 Task: Check the percentage active listings of bar in the last 1 year.
Action: Mouse moved to (1062, 261)
Screenshot: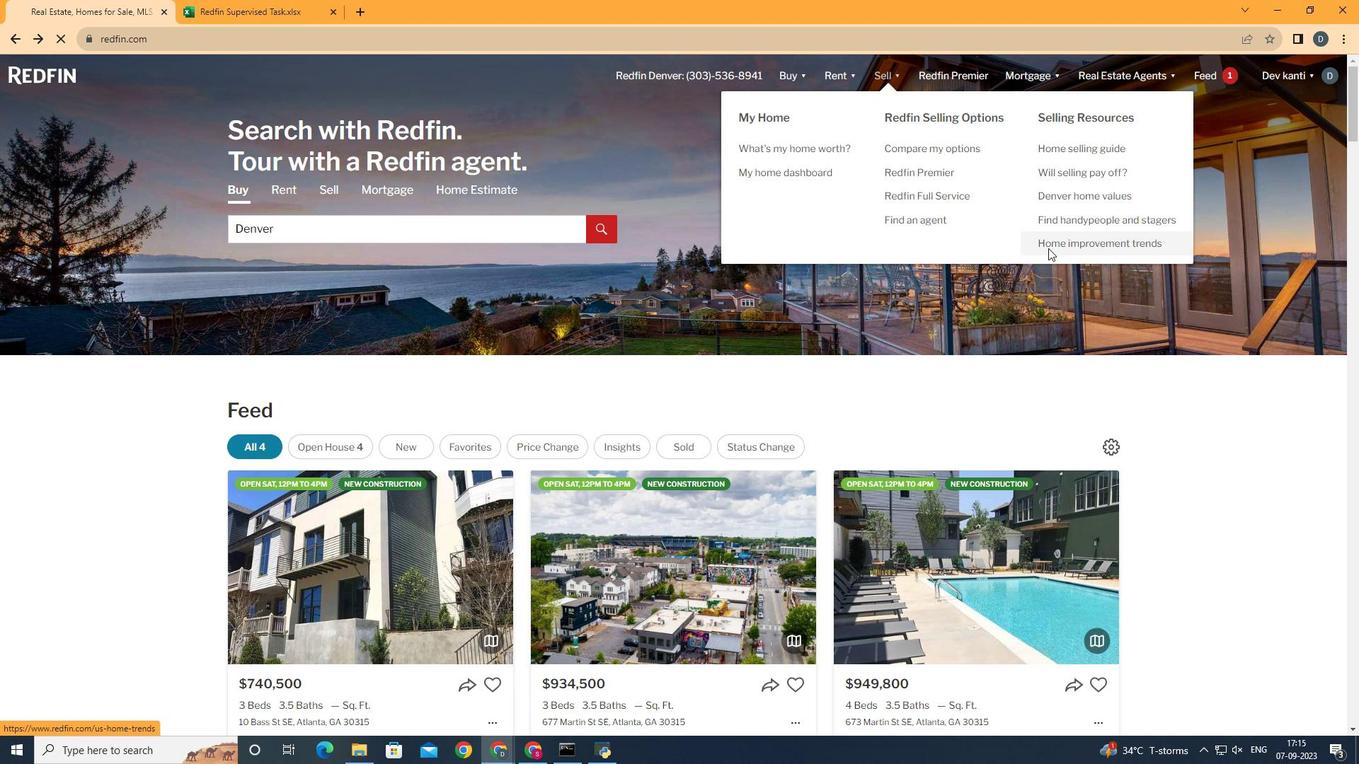 
Action: Mouse pressed left at (1062, 261)
Screenshot: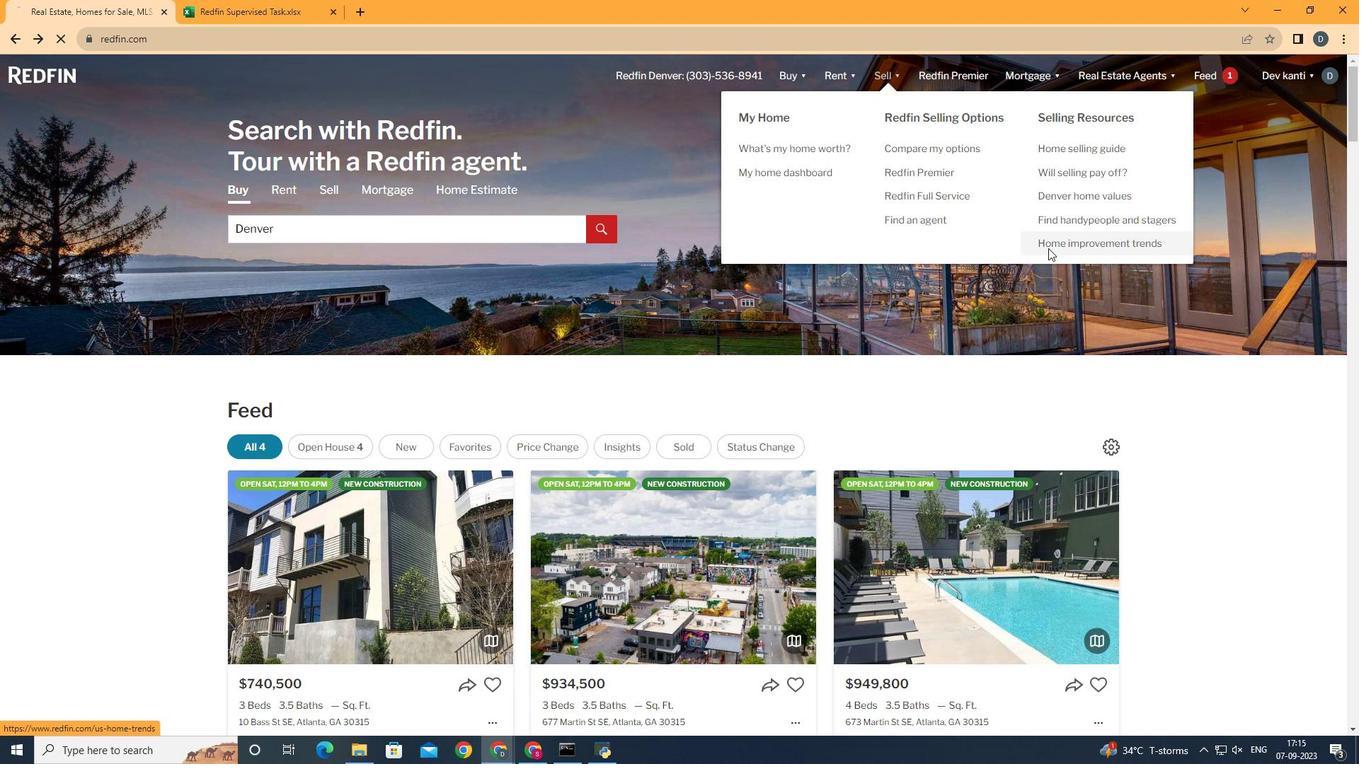 
Action: Mouse moved to (365, 276)
Screenshot: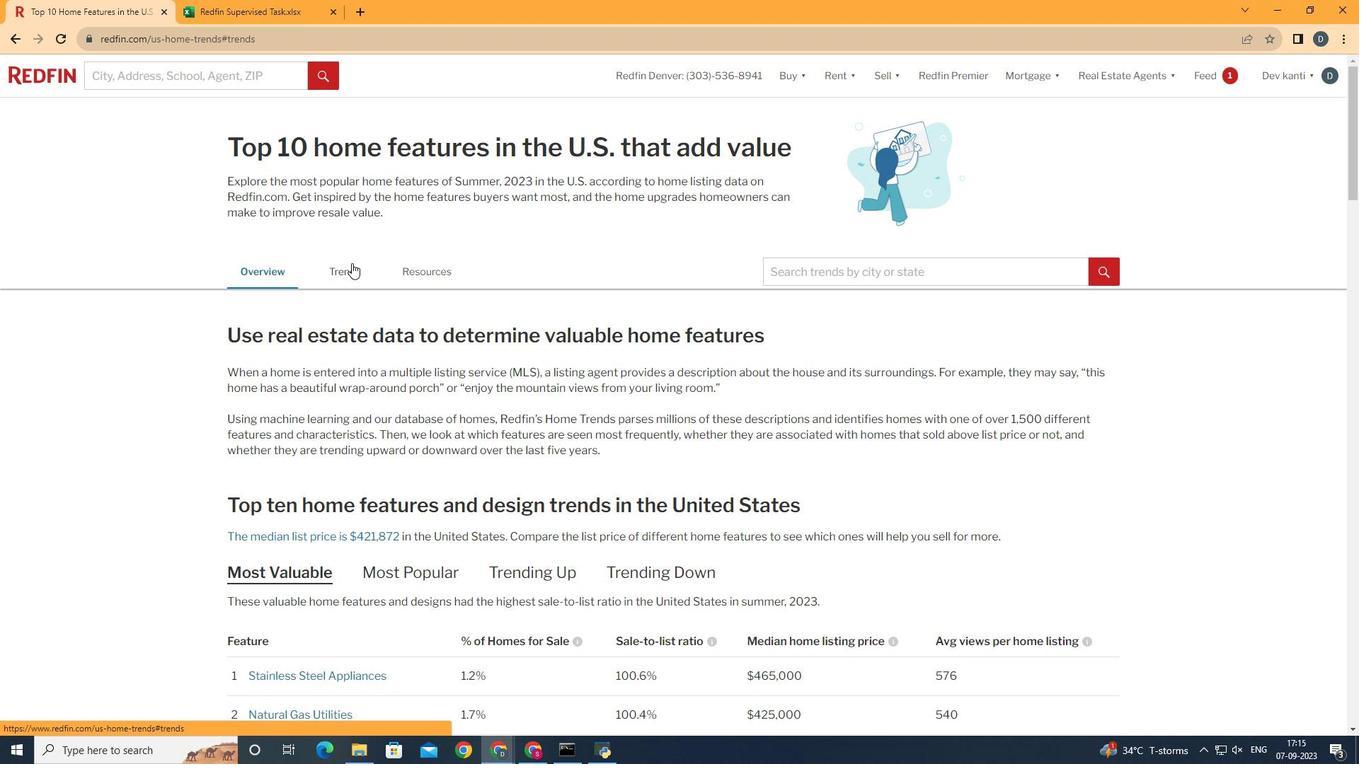 
Action: Mouse pressed left at (365, 276)
Screenshot: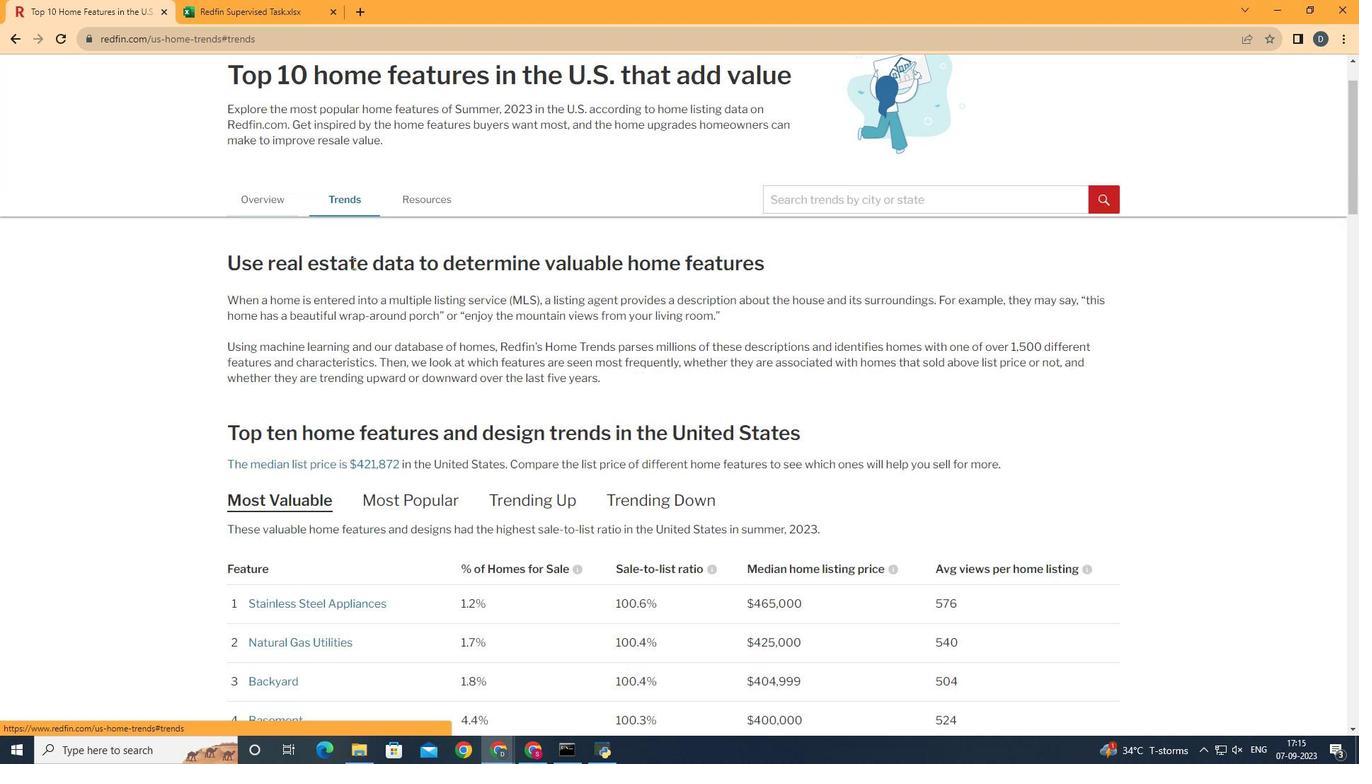 
Action: Mouse moved to (549, 235)
Screenshot: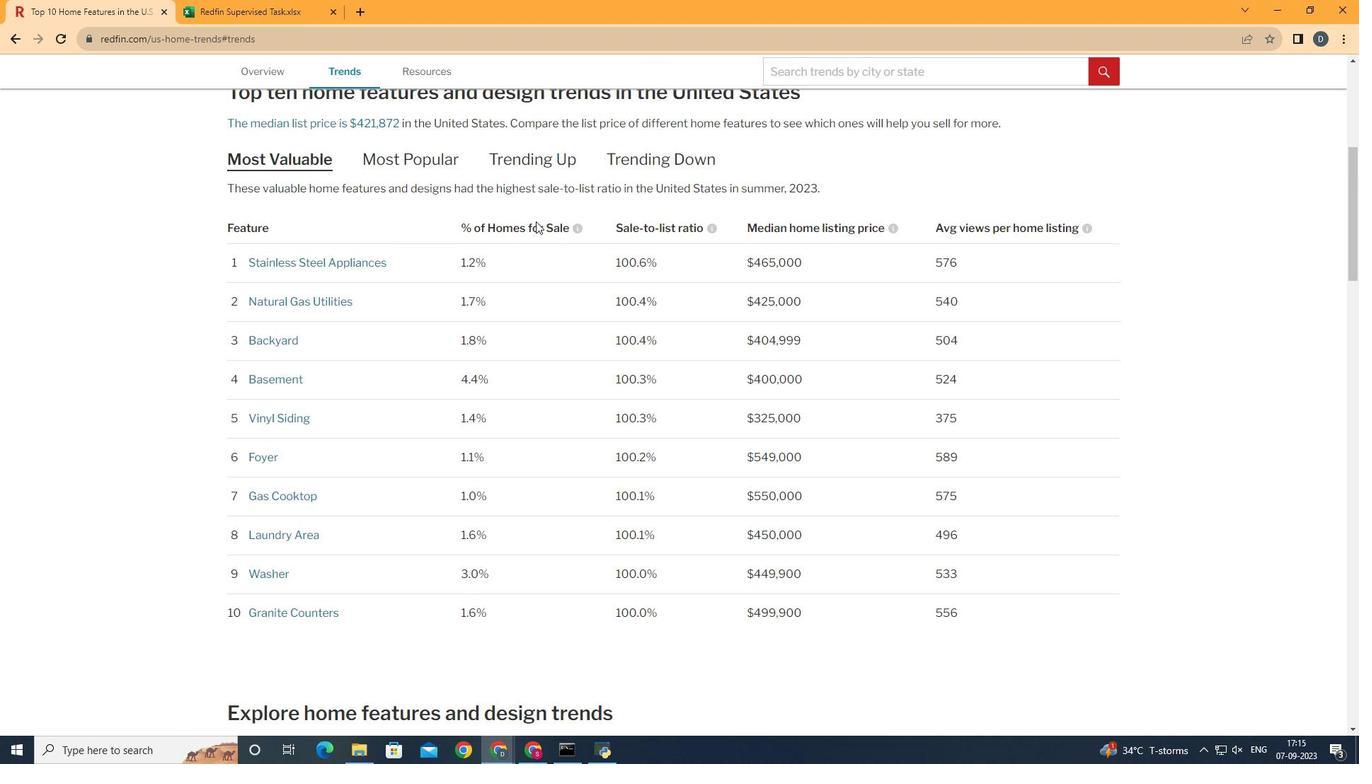 
Action: Mouse scrolled (549, 234) with delta (0, 0)
Screenshot: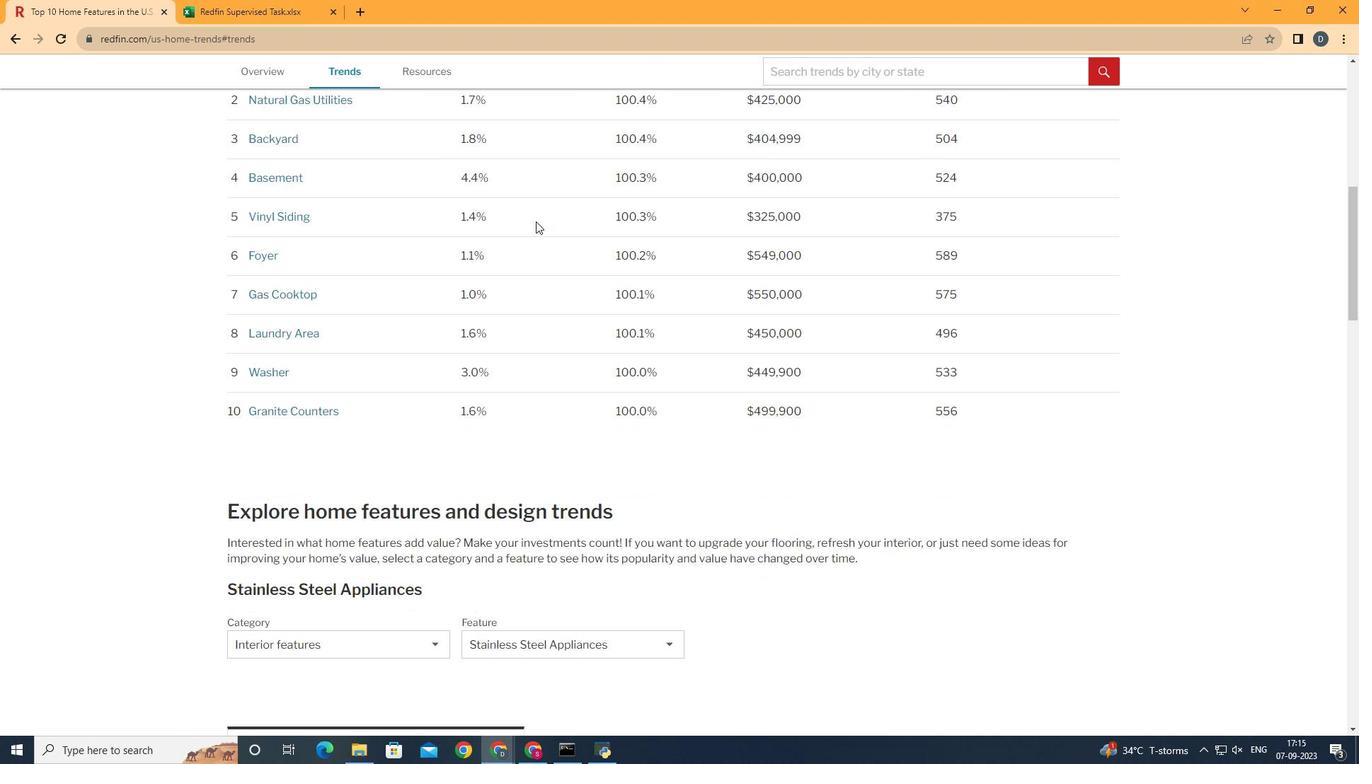 
Action: Mouse scrolled (549, 234) with delta (0, 0)
Screenshot: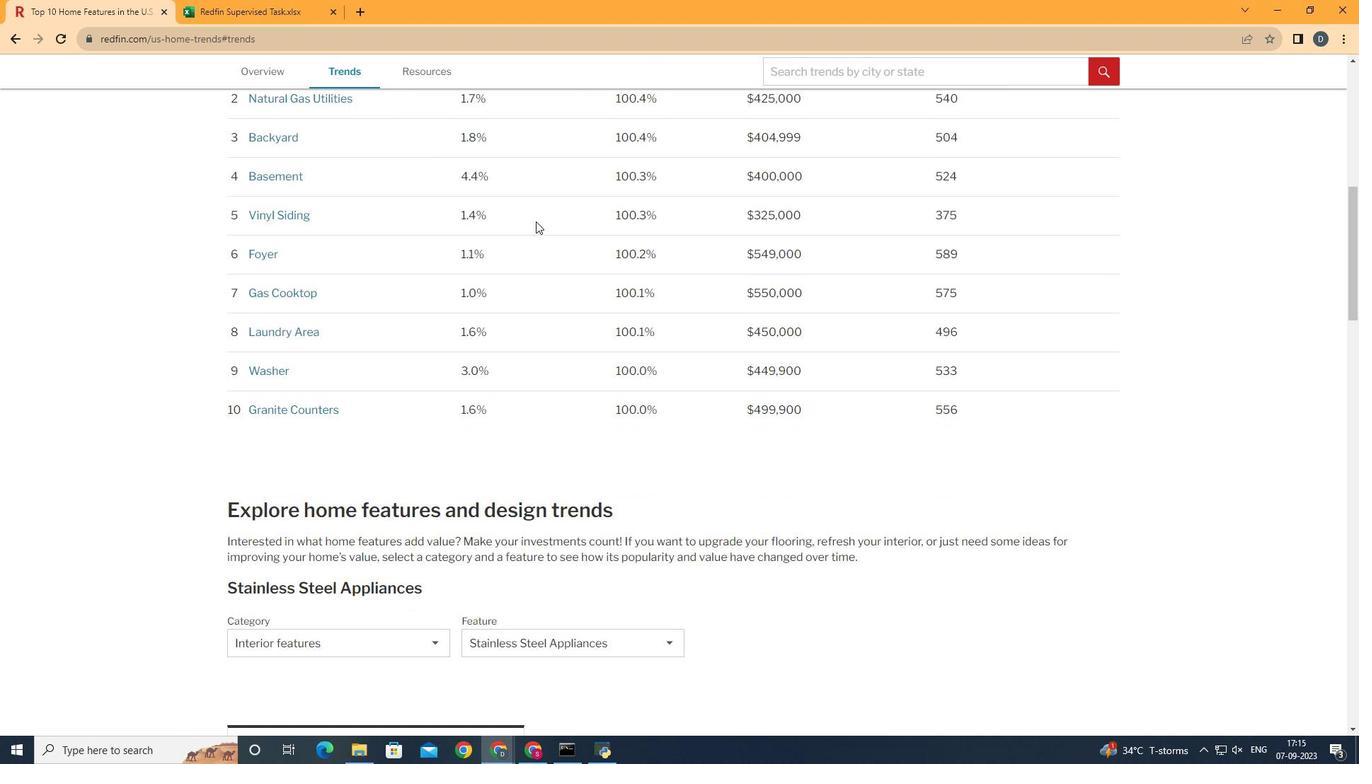 
Action: Mouse scrolled (549, 234) with delta (0, 0)
Screenshot: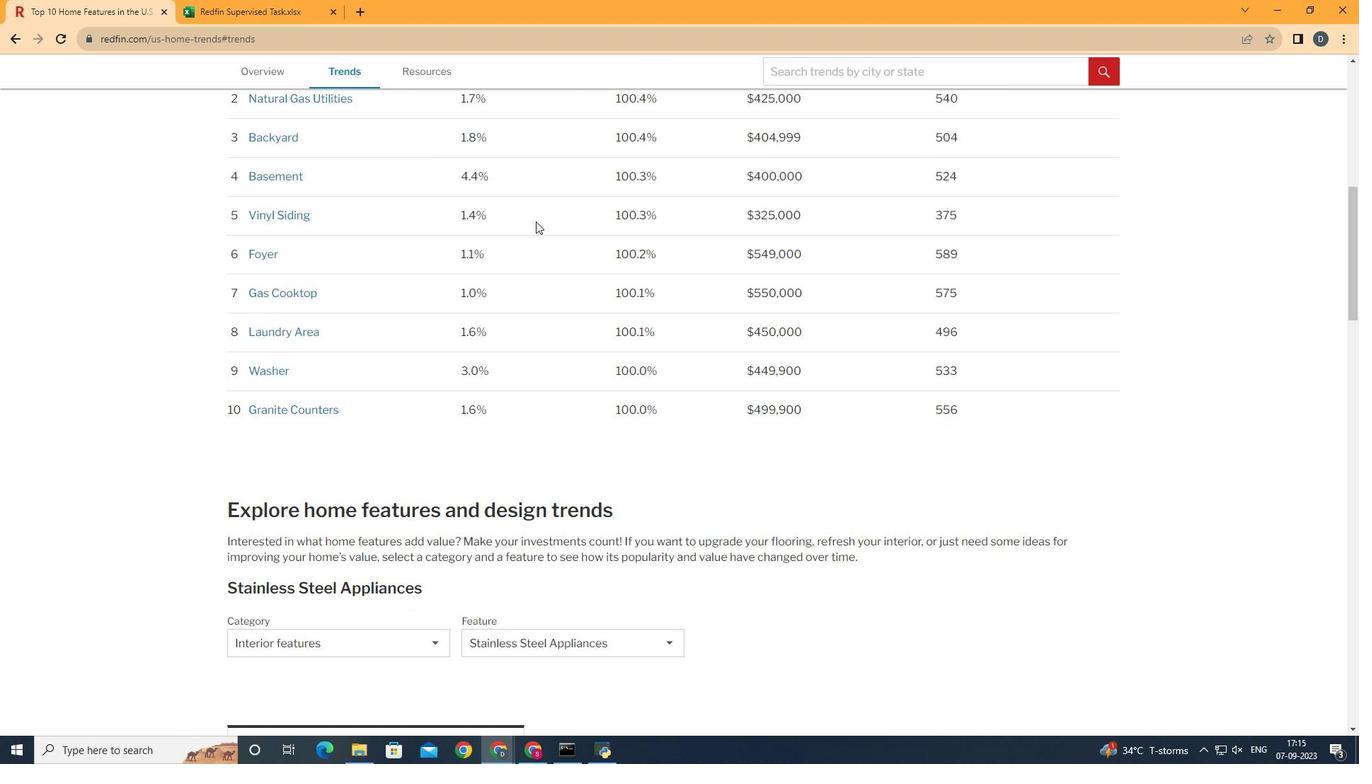 
Action: Mouse scrolled (549, 234) with delta (0, 0)
Screenshot: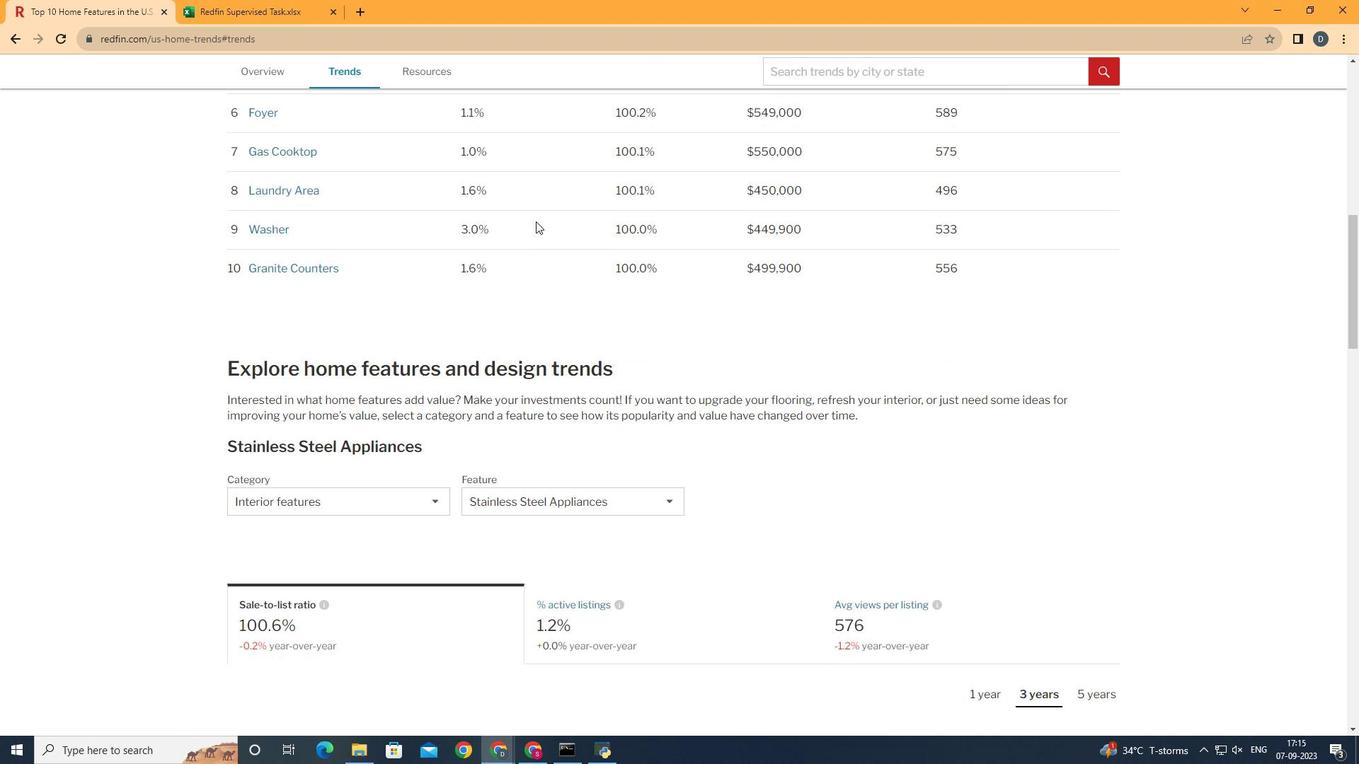 
Action: Mouse scrolled (549, 234) with delta (0, 0)
Screenshot: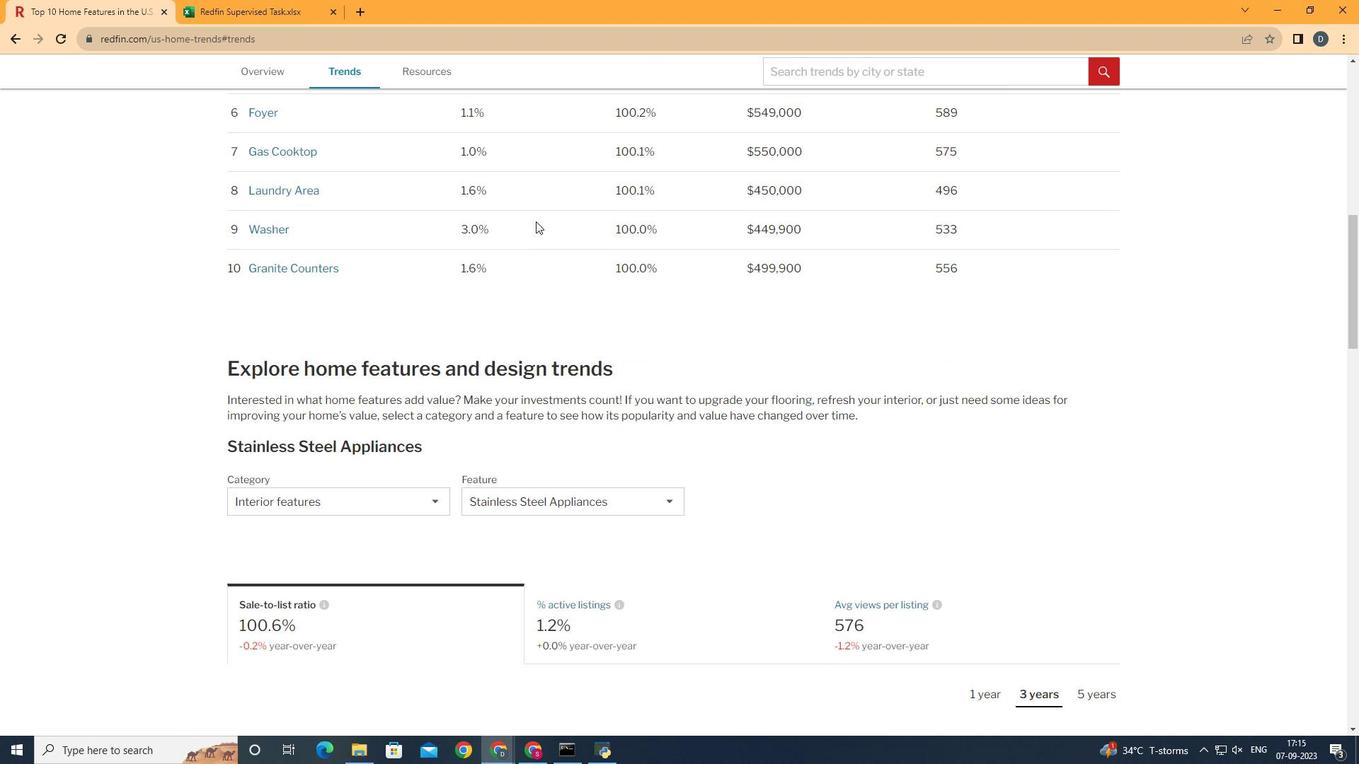 
Action: Mouse scrolled (549, 234) with delta (0, 0)
Screenshot: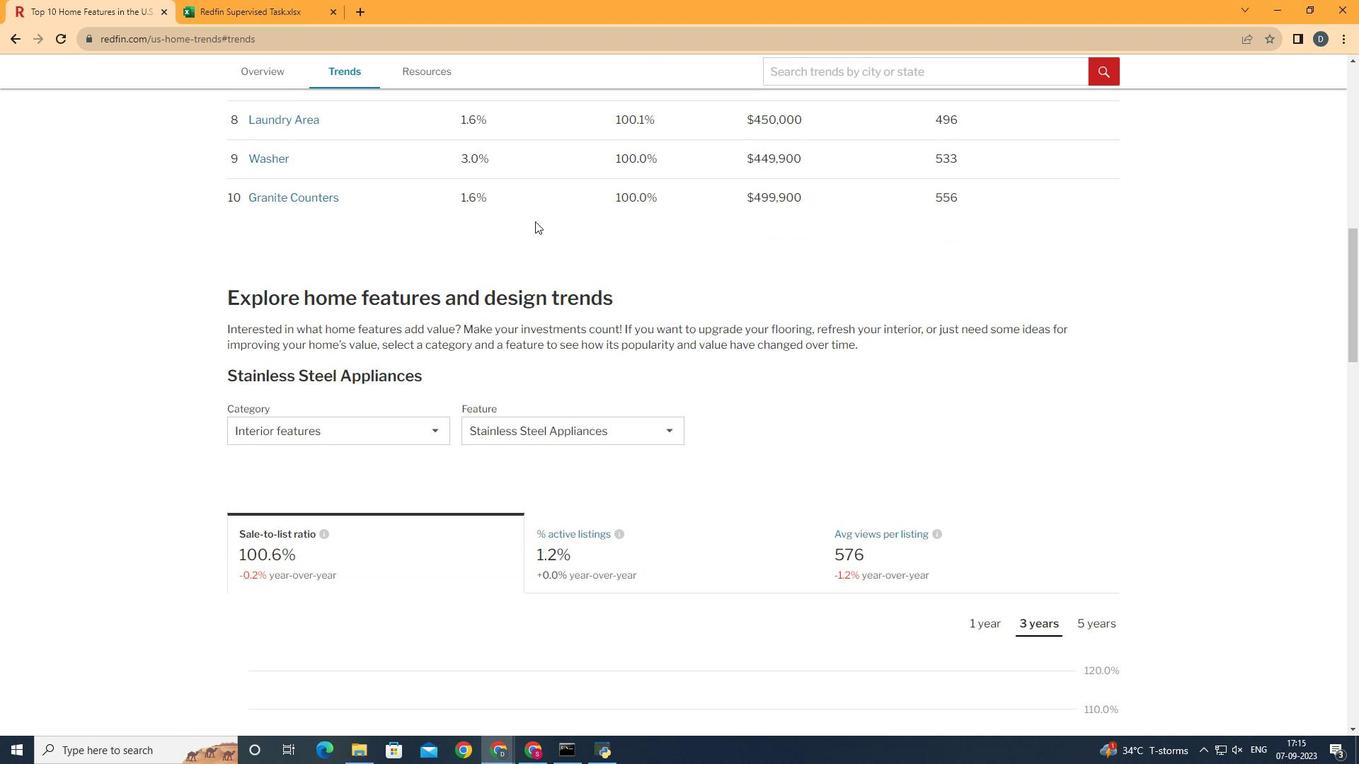 
Action: Mouse moved to (548, 235)
Screenshot: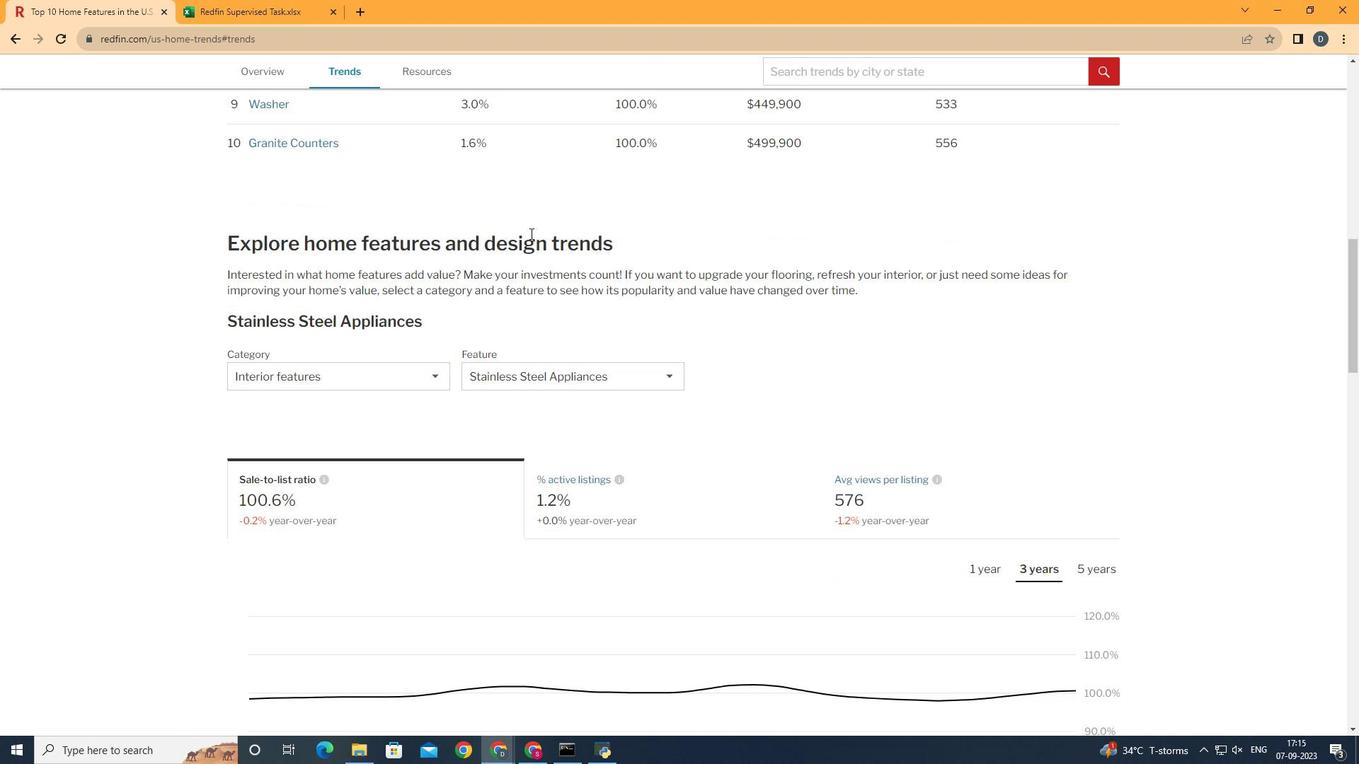 
Action: Mouse scrolled (548, 234) with delta (0, 0)
Screenshot: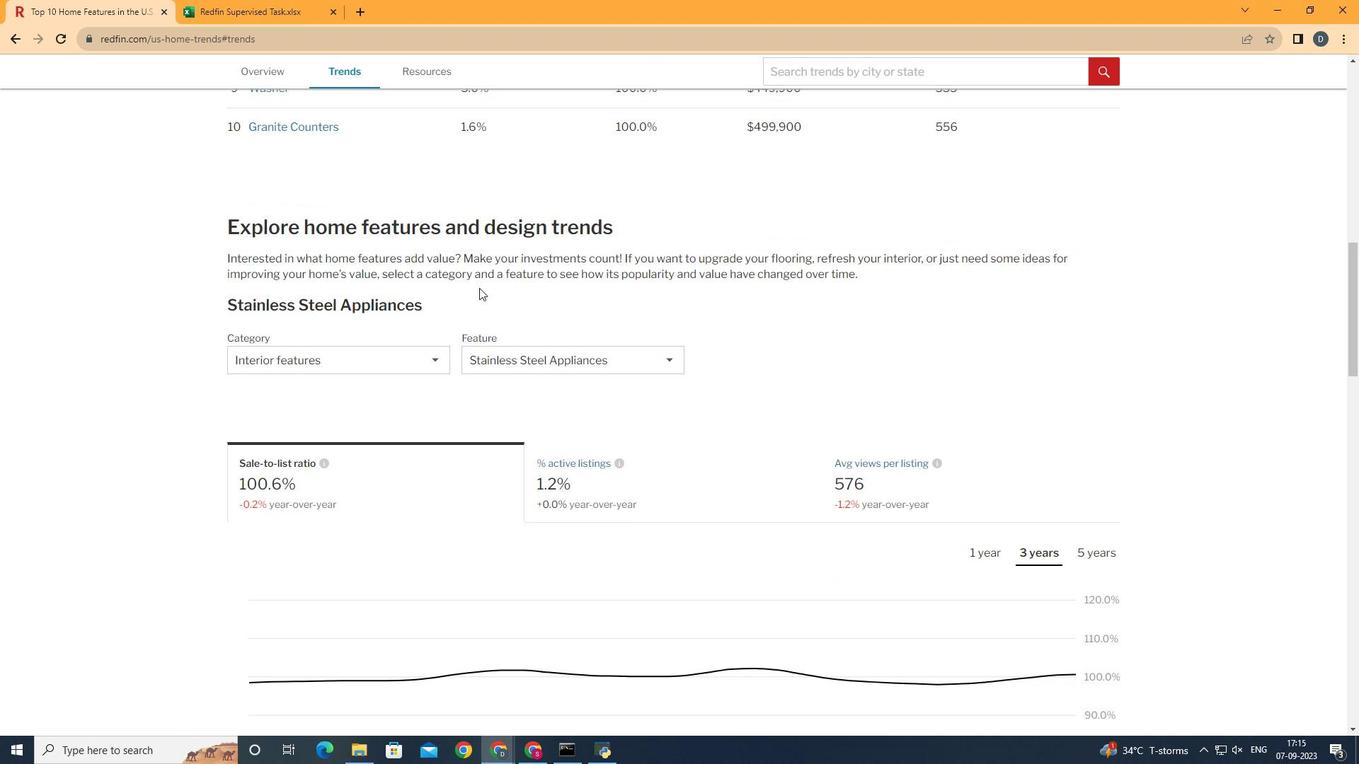 
Action: Mouse moved to (416, 370)
Screenshot: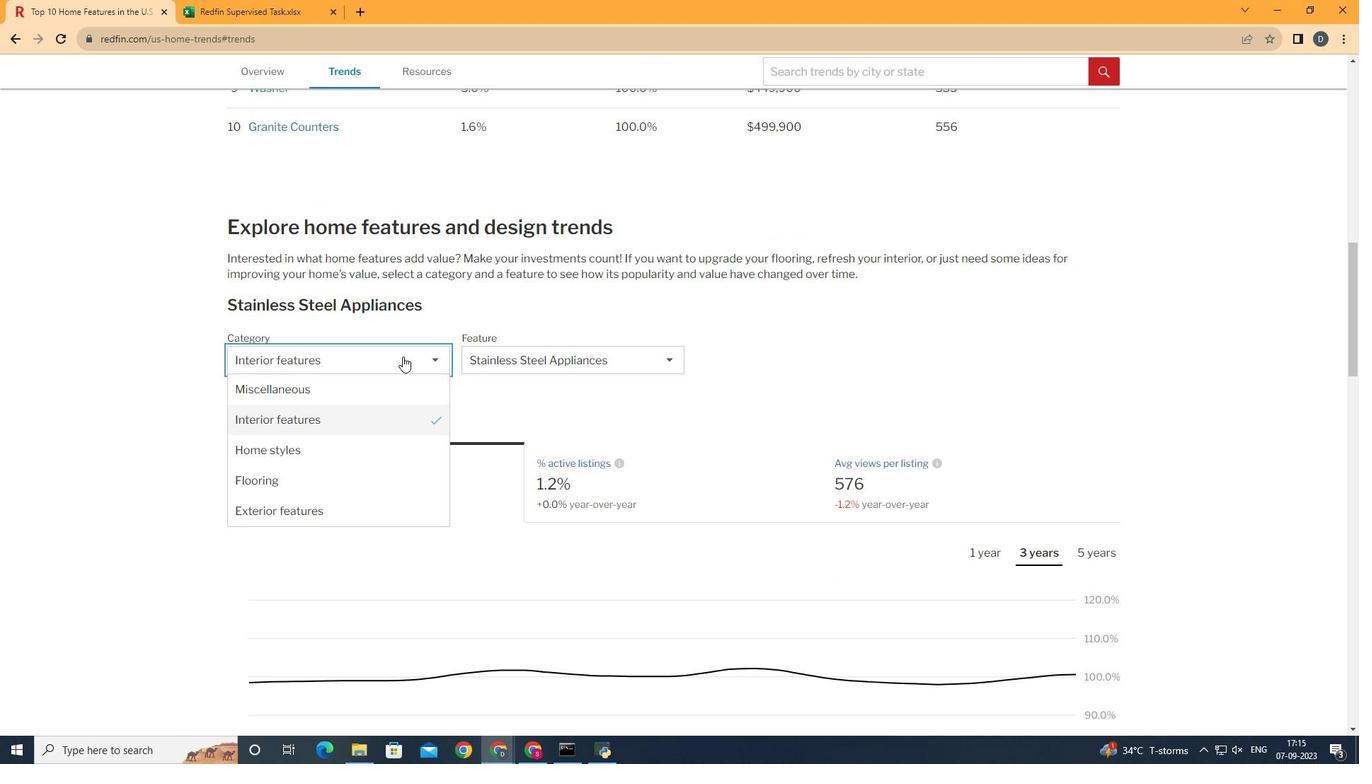 
Action: Mouse pressed left at (416, 370)
Screenshot: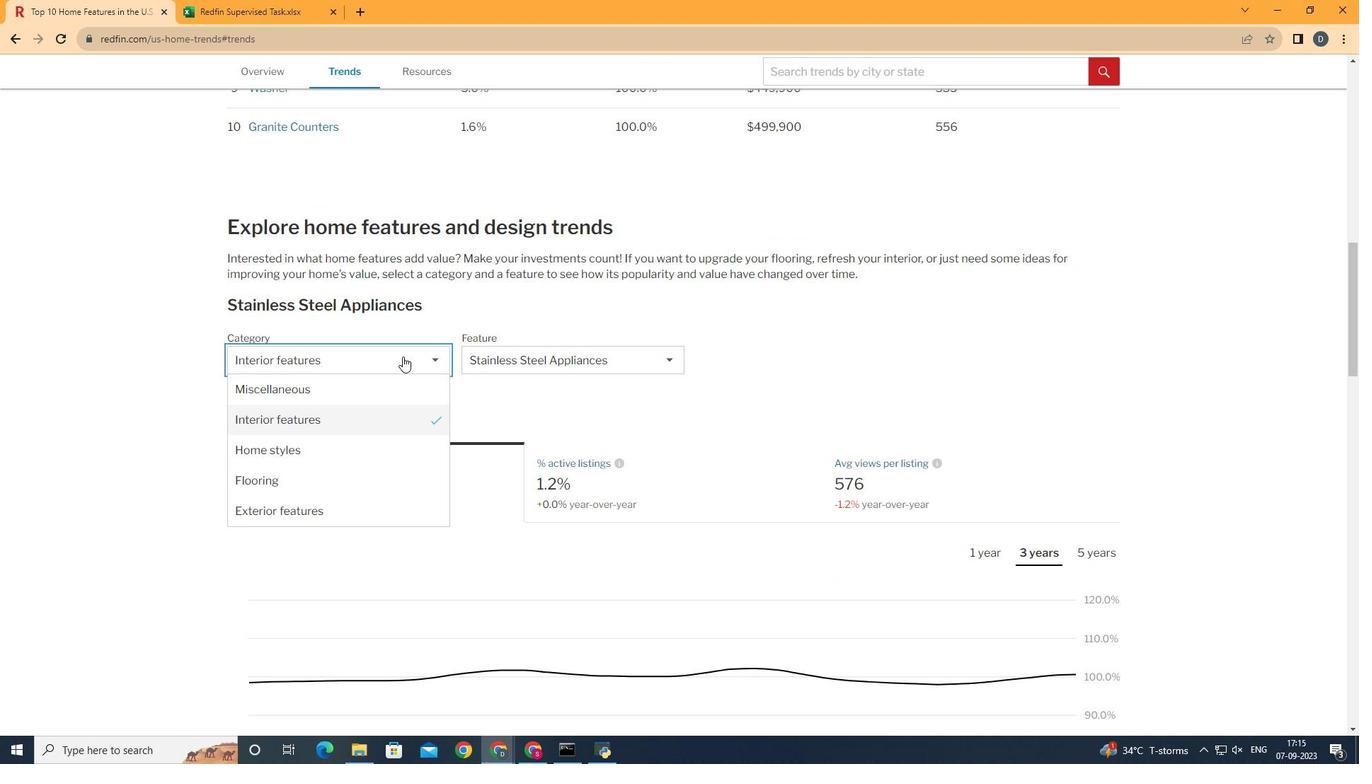 
Action: Mouse moved to (398, 438)
Screenshot: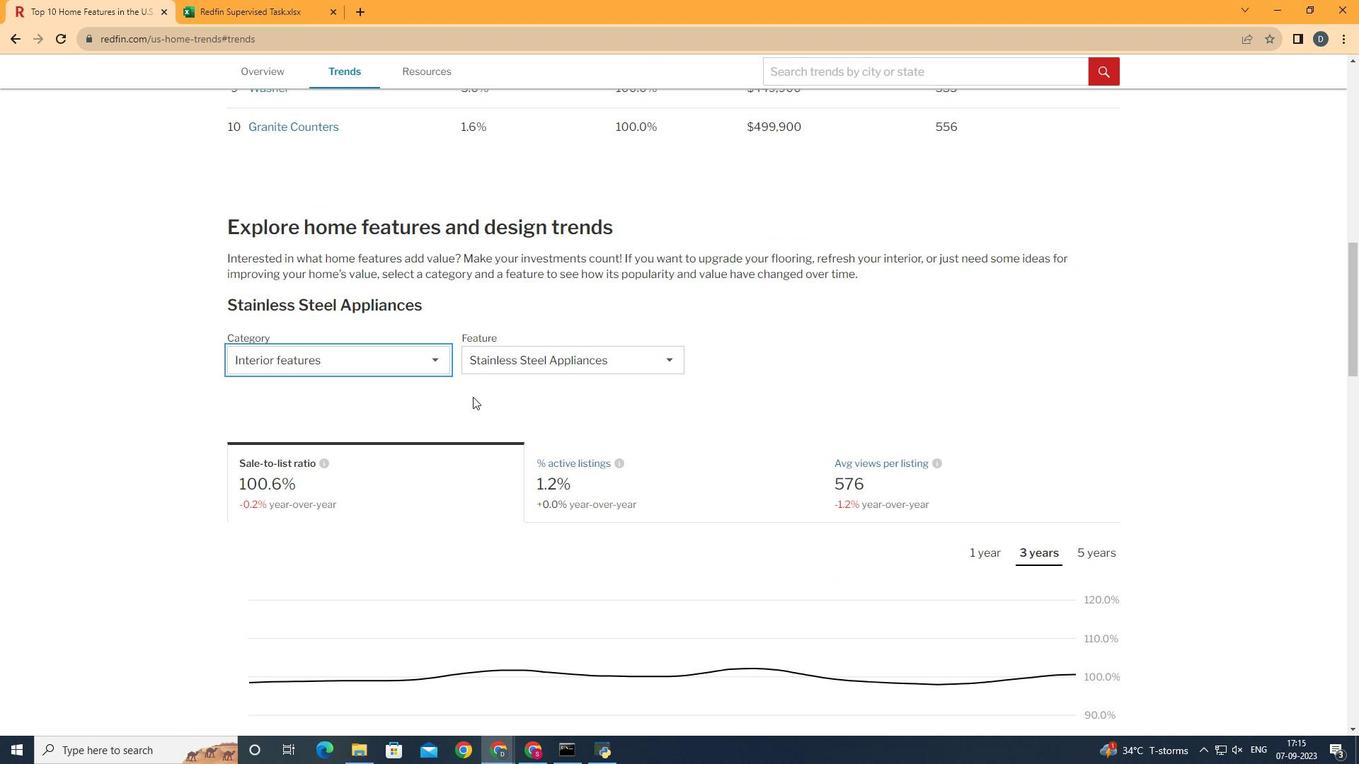 
Action: Mouse pressed left at (398, 438)
Screenshot: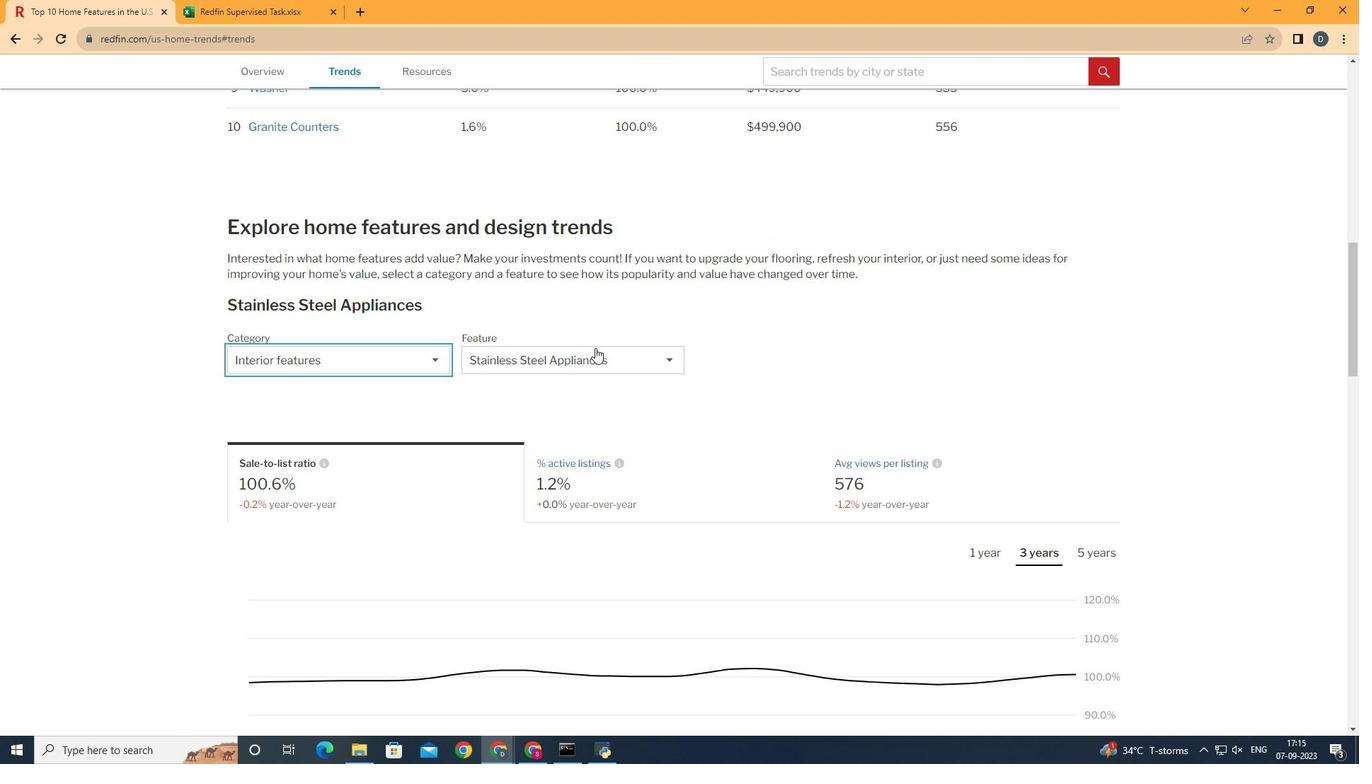 
Action: Mouse moved to (606, 365)
Screenshot: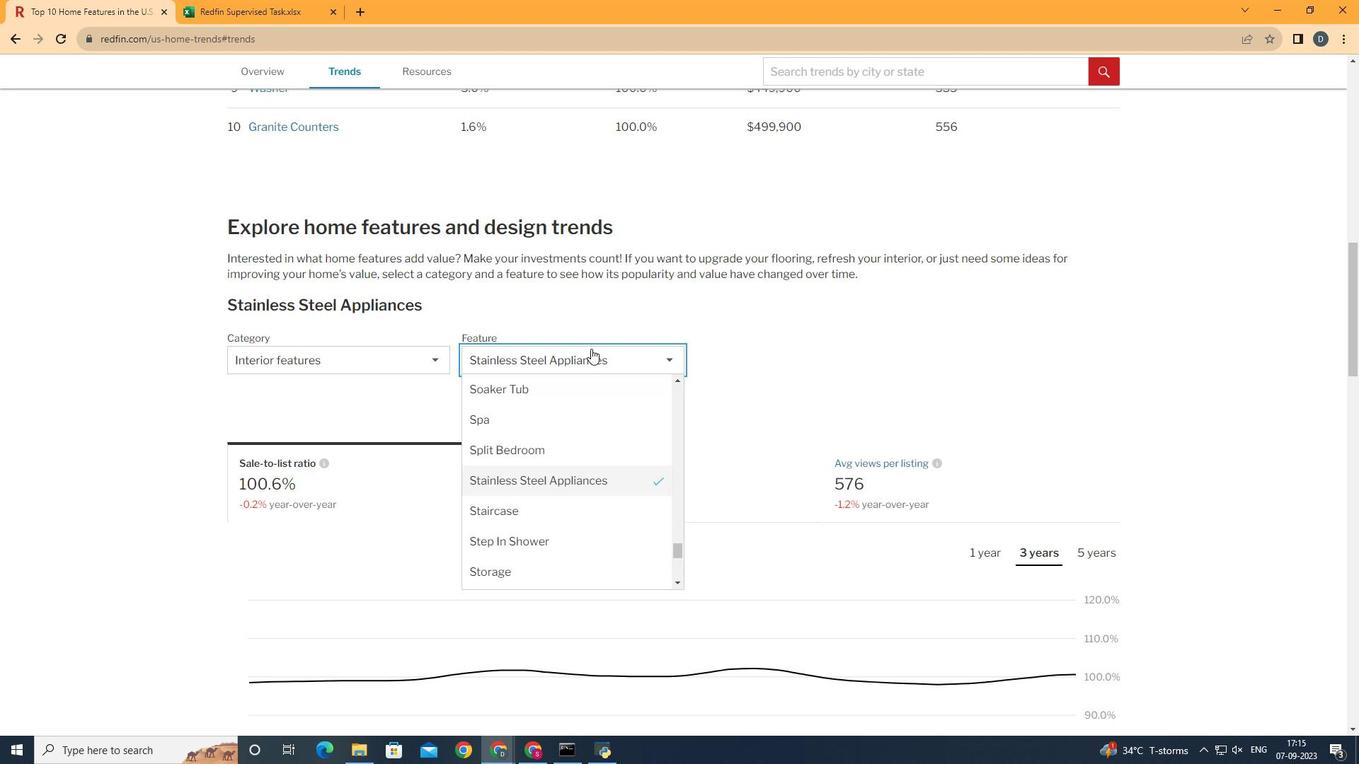 
Action: Mouse pressed left at (606, 365)
Screenshot: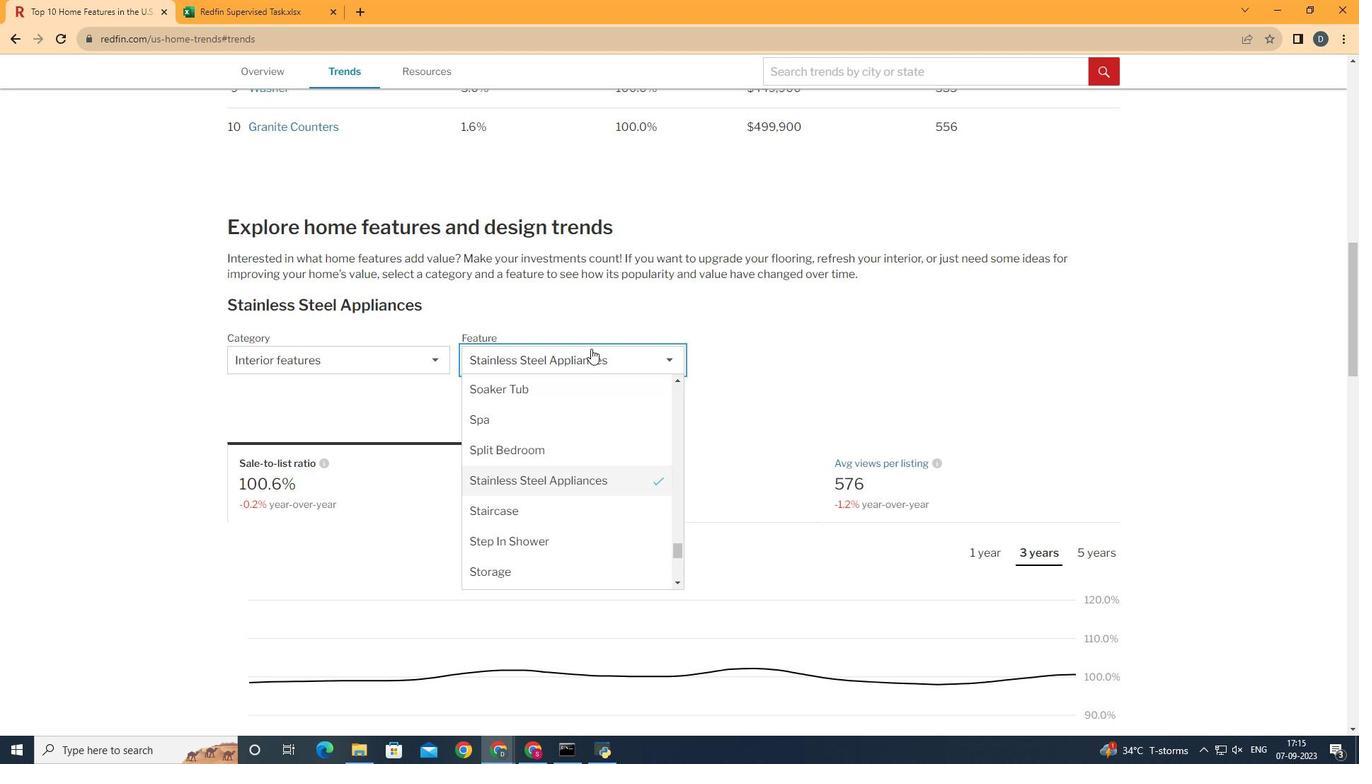 
Action: Mouse moved to (693, 555)
Screenshot: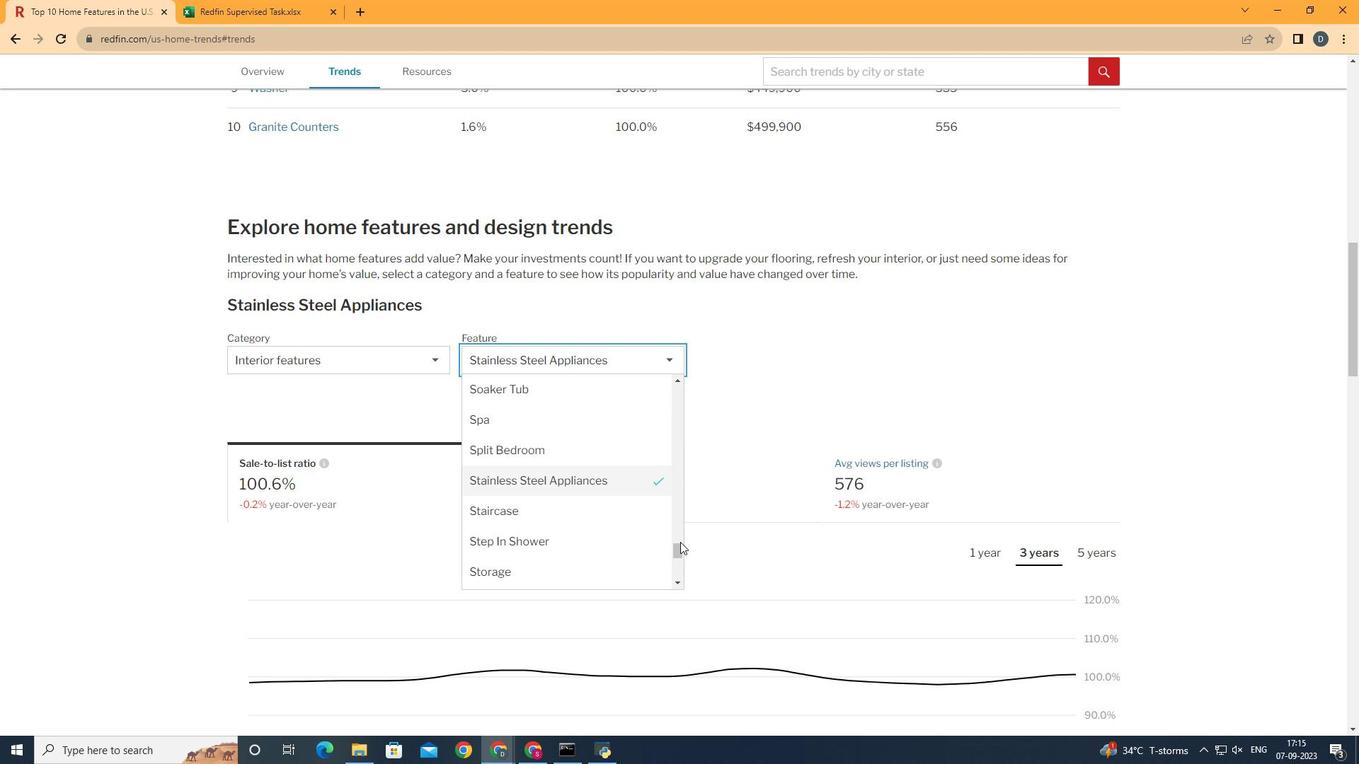 
Action: Mouse pressed left at (693, 555)
Screenshot: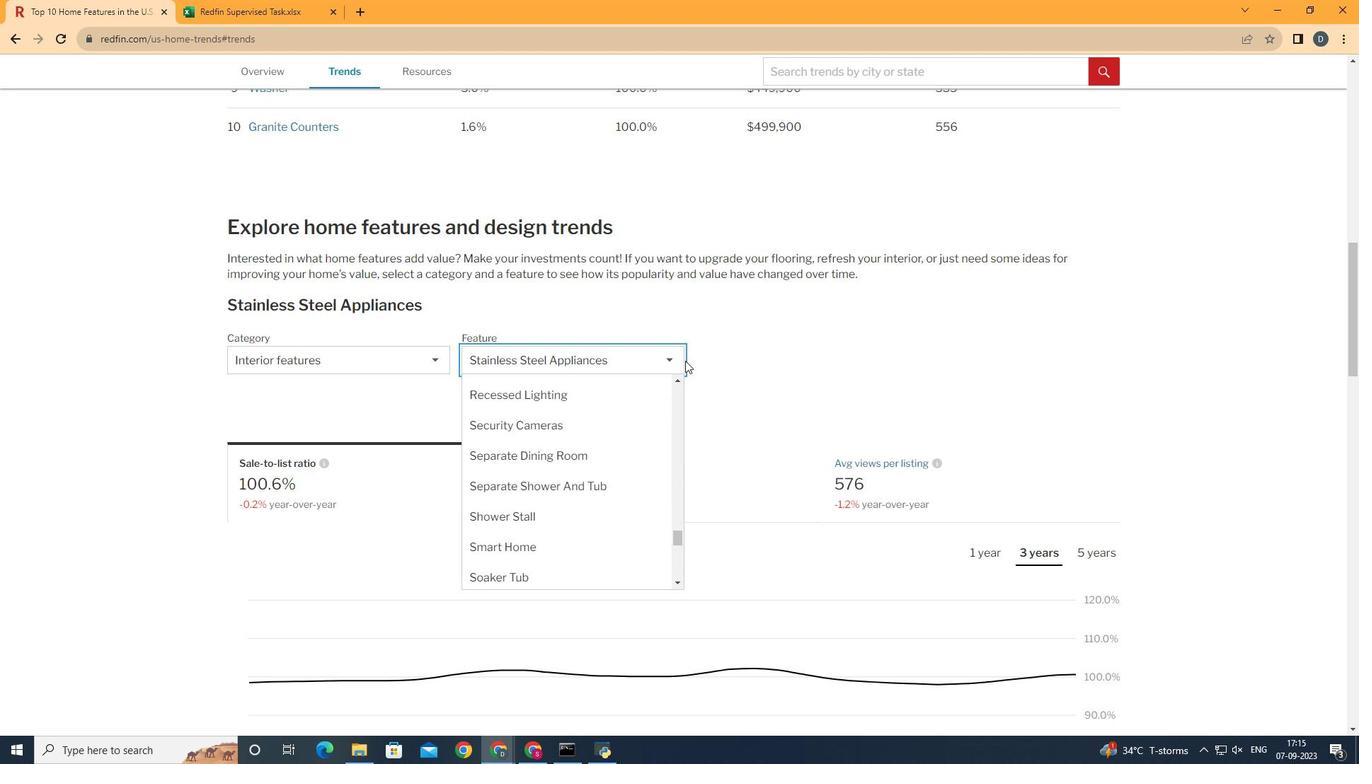 
Action: Mouse moved to (693, 552)
Screenshot: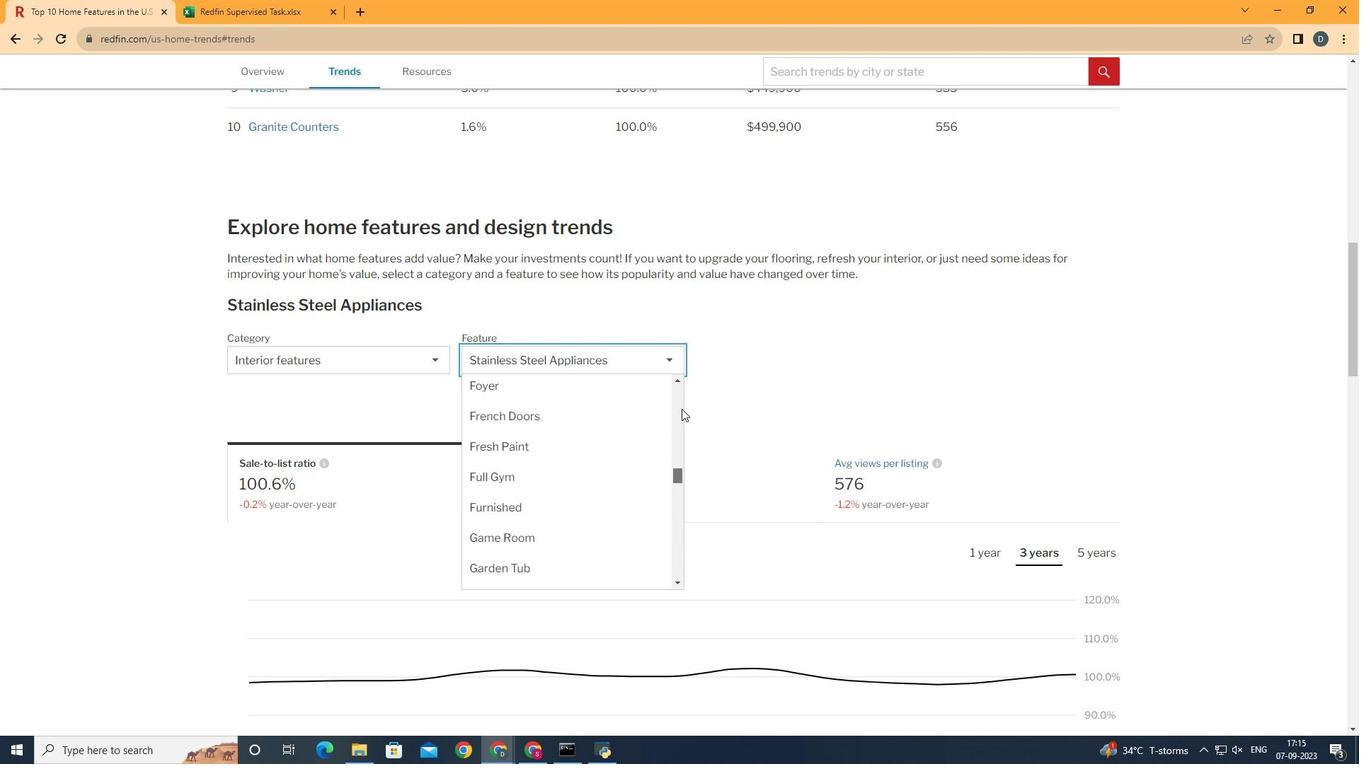 
Action: Mouse pressed left at (693, 552)
Screenshot: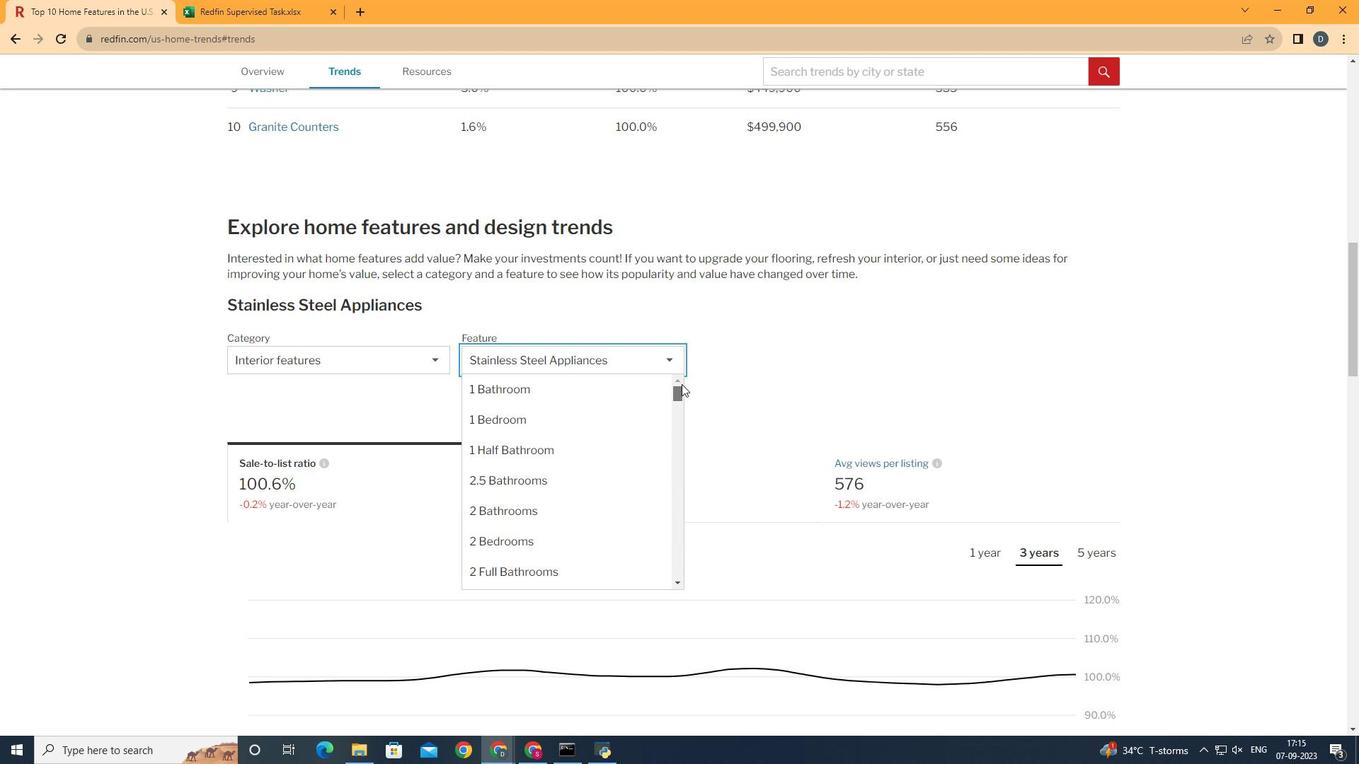 
Action: Mouse moved to (602, 510)
Screenshot: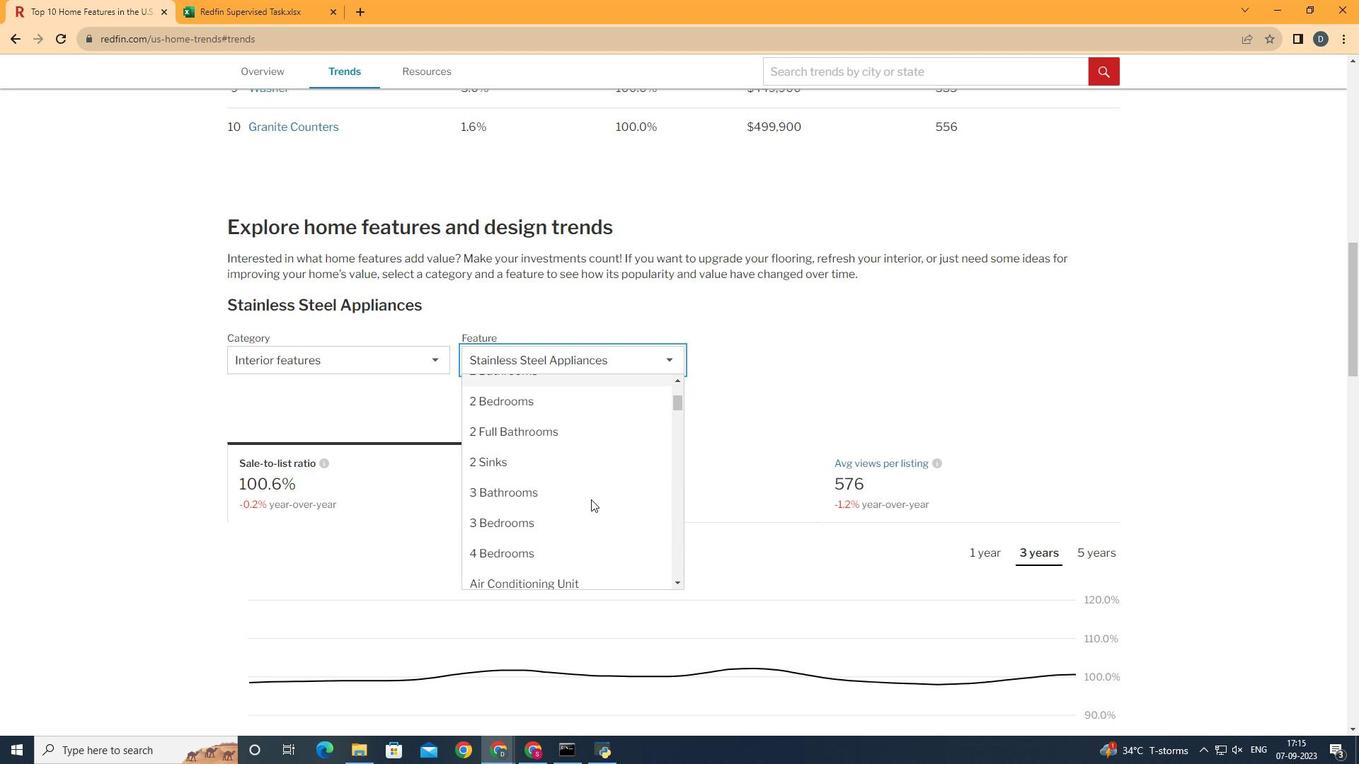 
Action: Mouse scrolled (602, 509) with delta (0, 0)
Screenshot: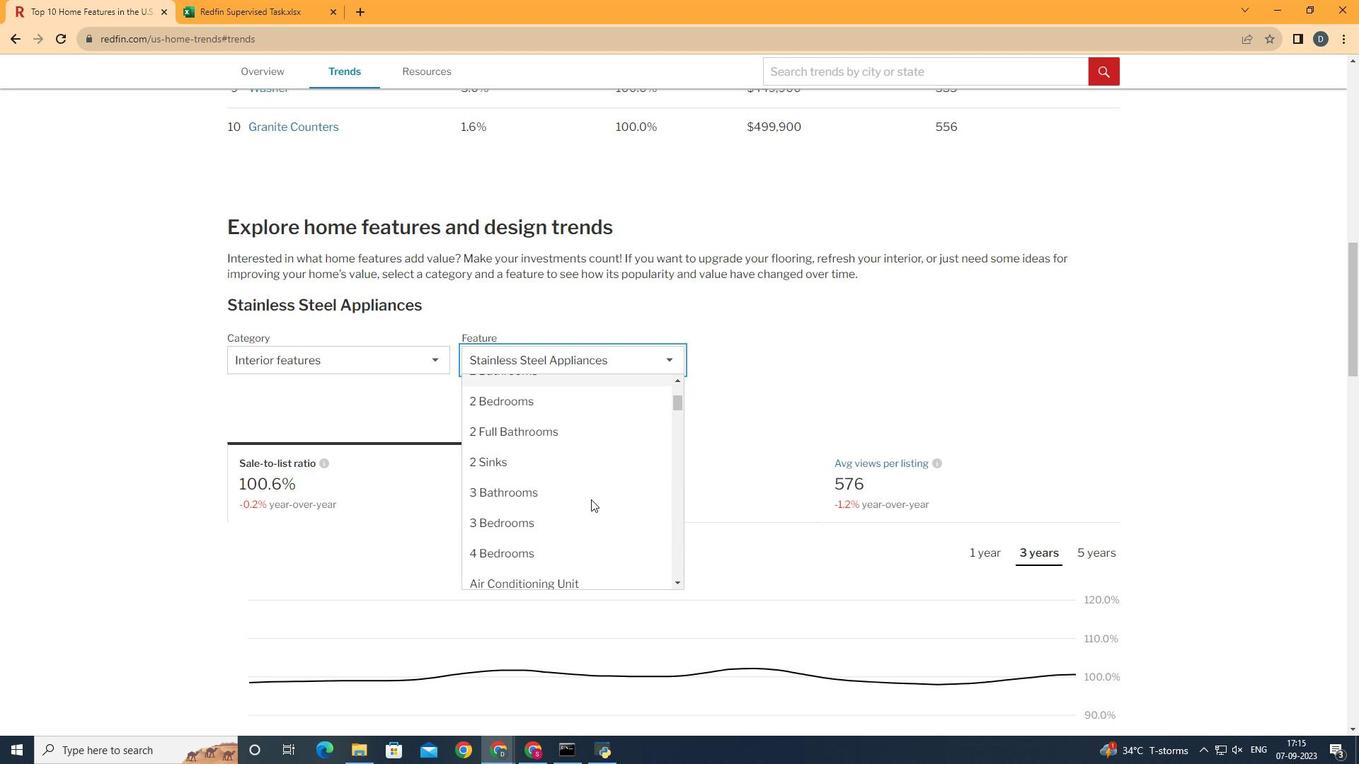 
Action: Mouse moved to (603, 511)
Screenshot: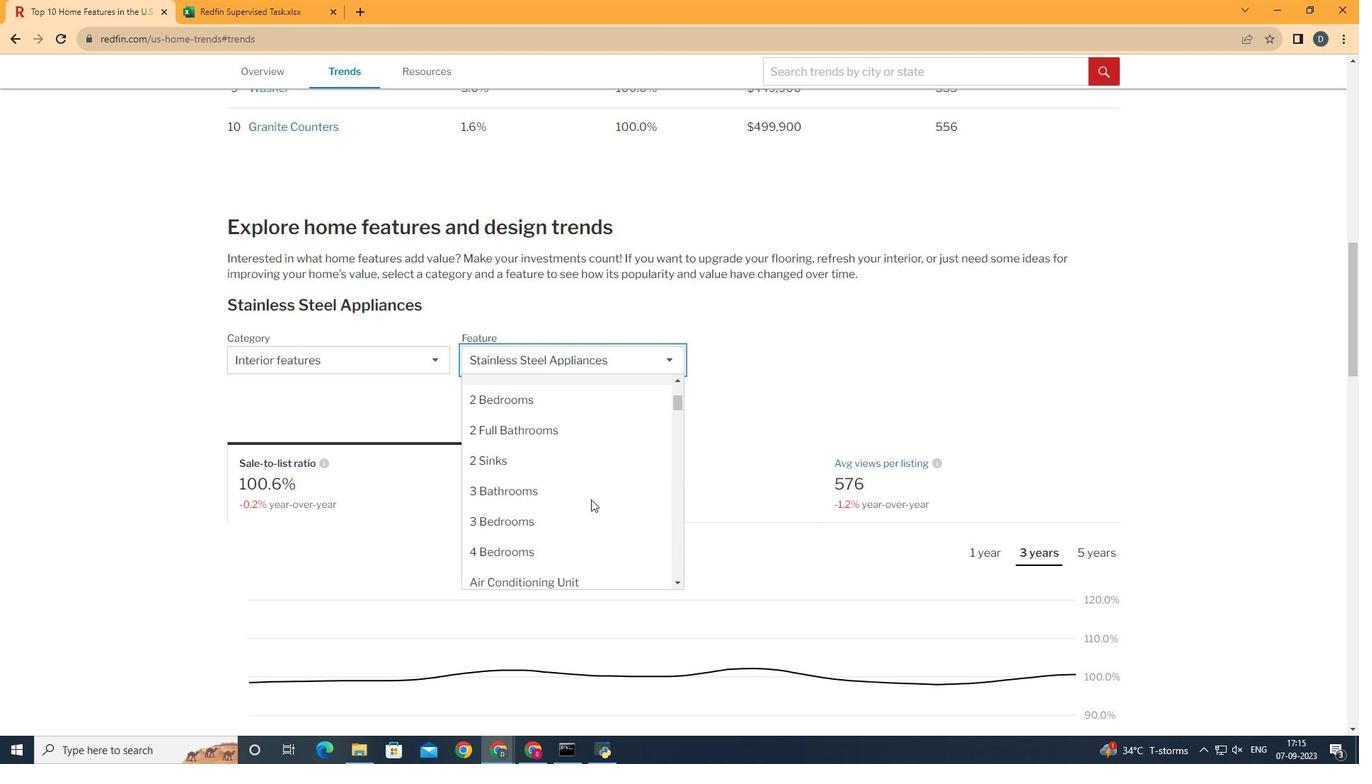 
Action: Mouse scrolled (603, 511) with delta (0, 0)
Screenshot: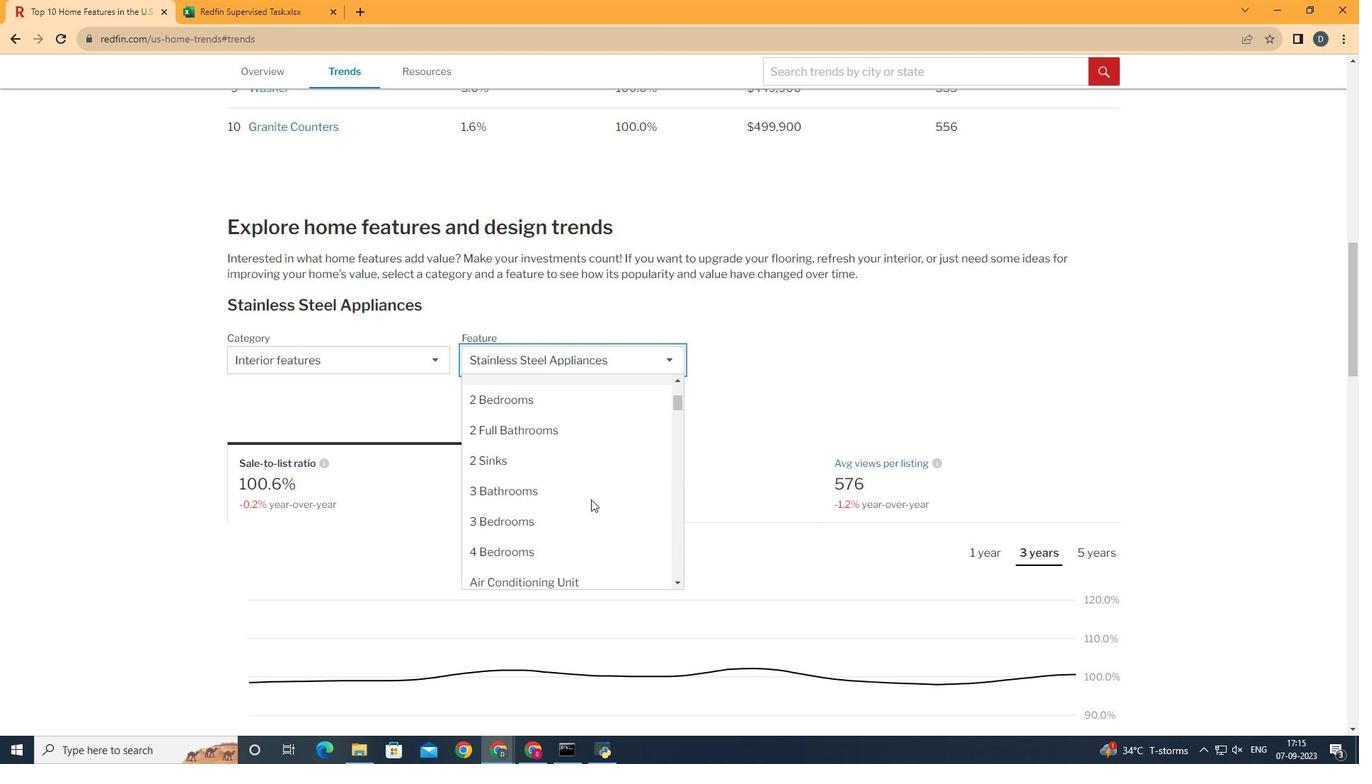 
Action: Mouse moved to (604, 513)
Screenshot: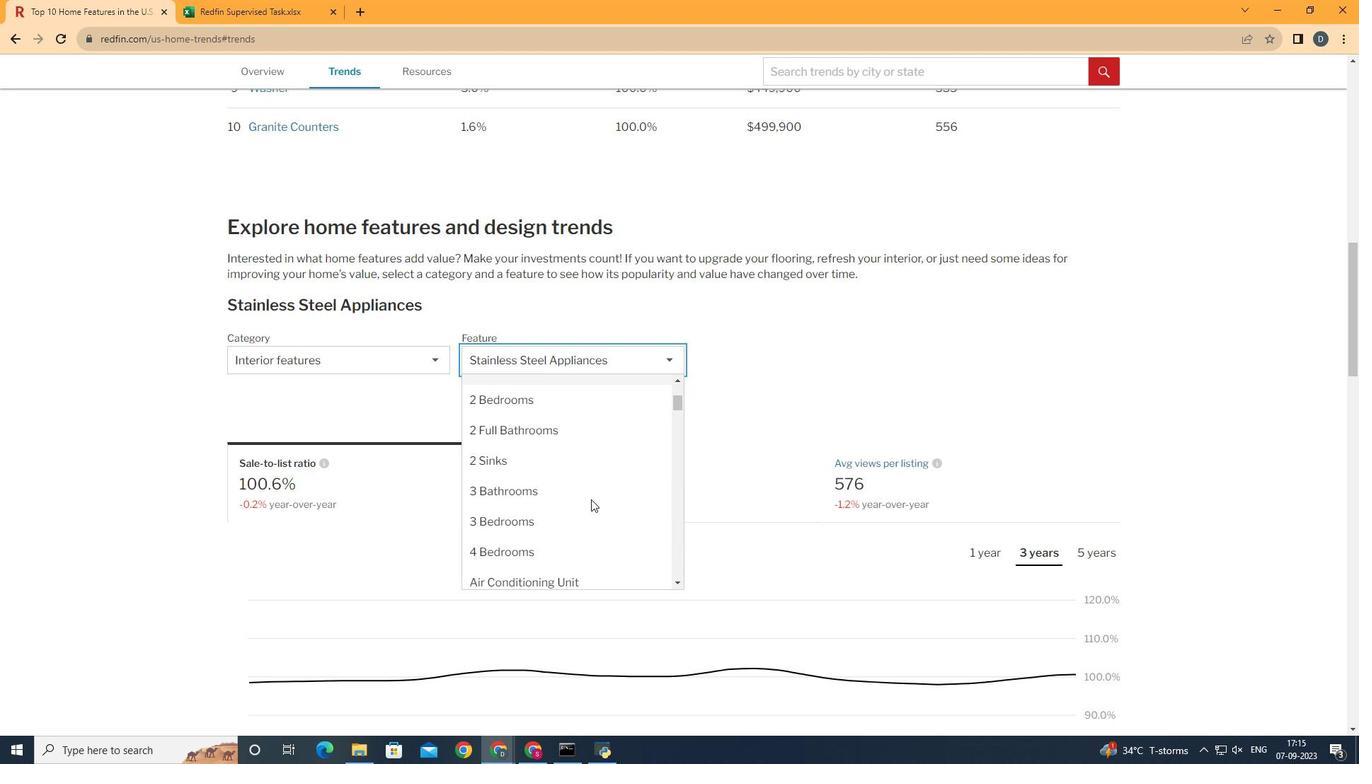 
Action: Mouse scrolled (604, 512) with delta (0, 0)
Screenshot: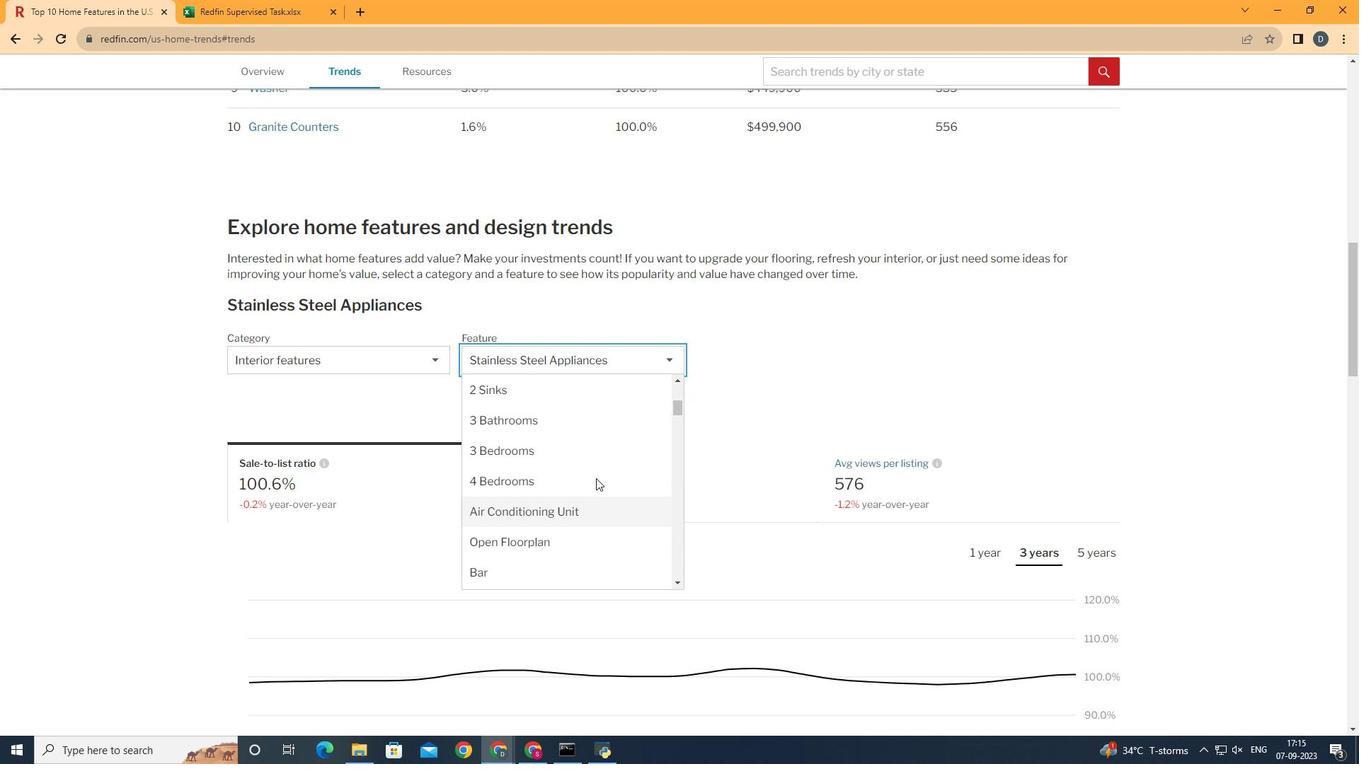 
Action: Mouse moved to (576, 587)
Screenshot: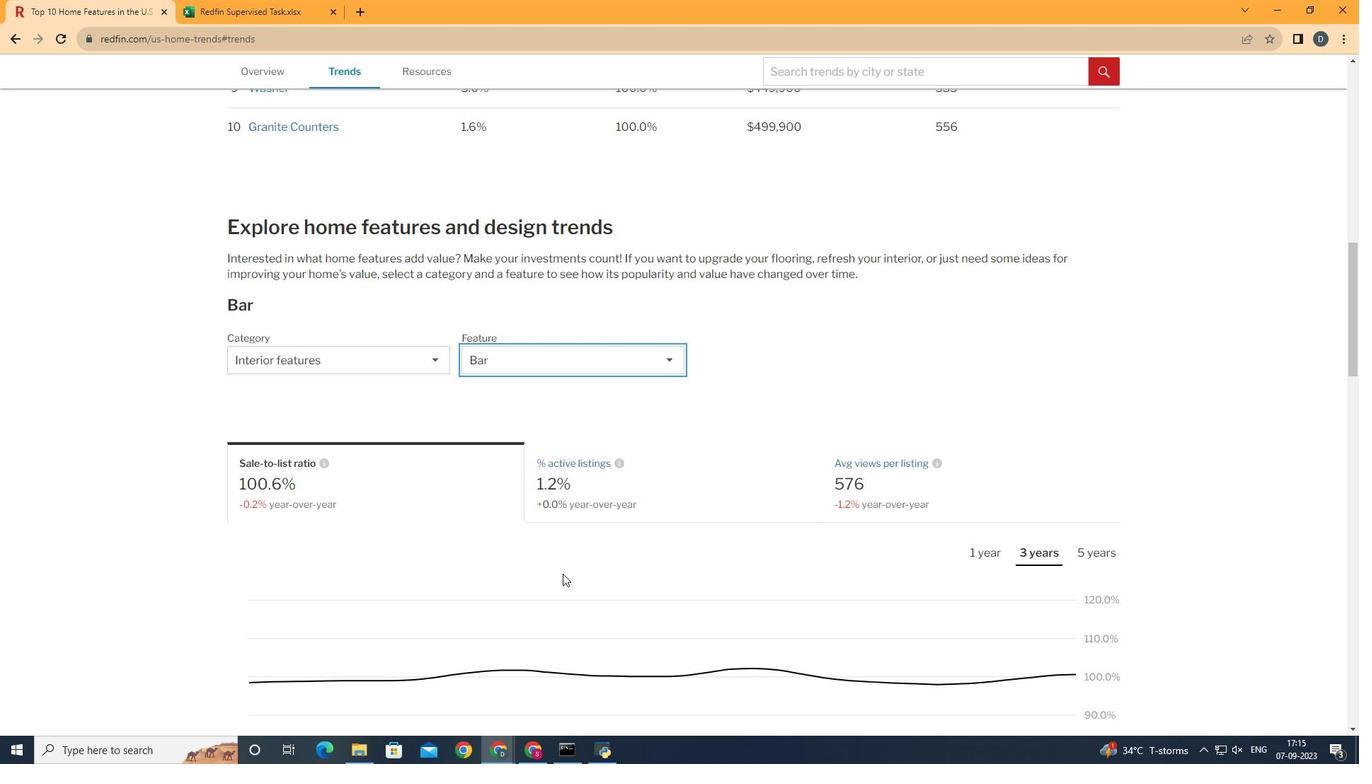 
Action: Mouse pressed left at (576, 587)
Screenshot: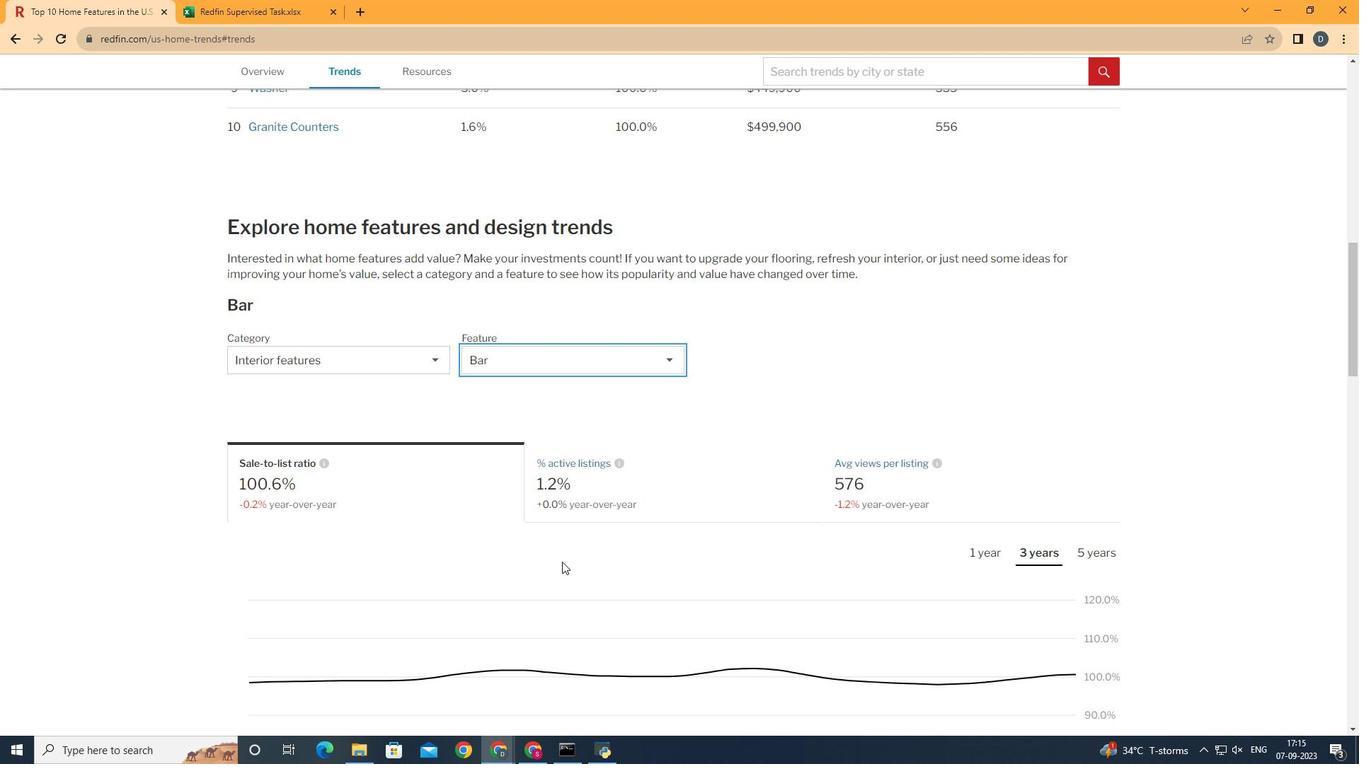 
Action: Mouse moved to (692, 489)
Screenshot: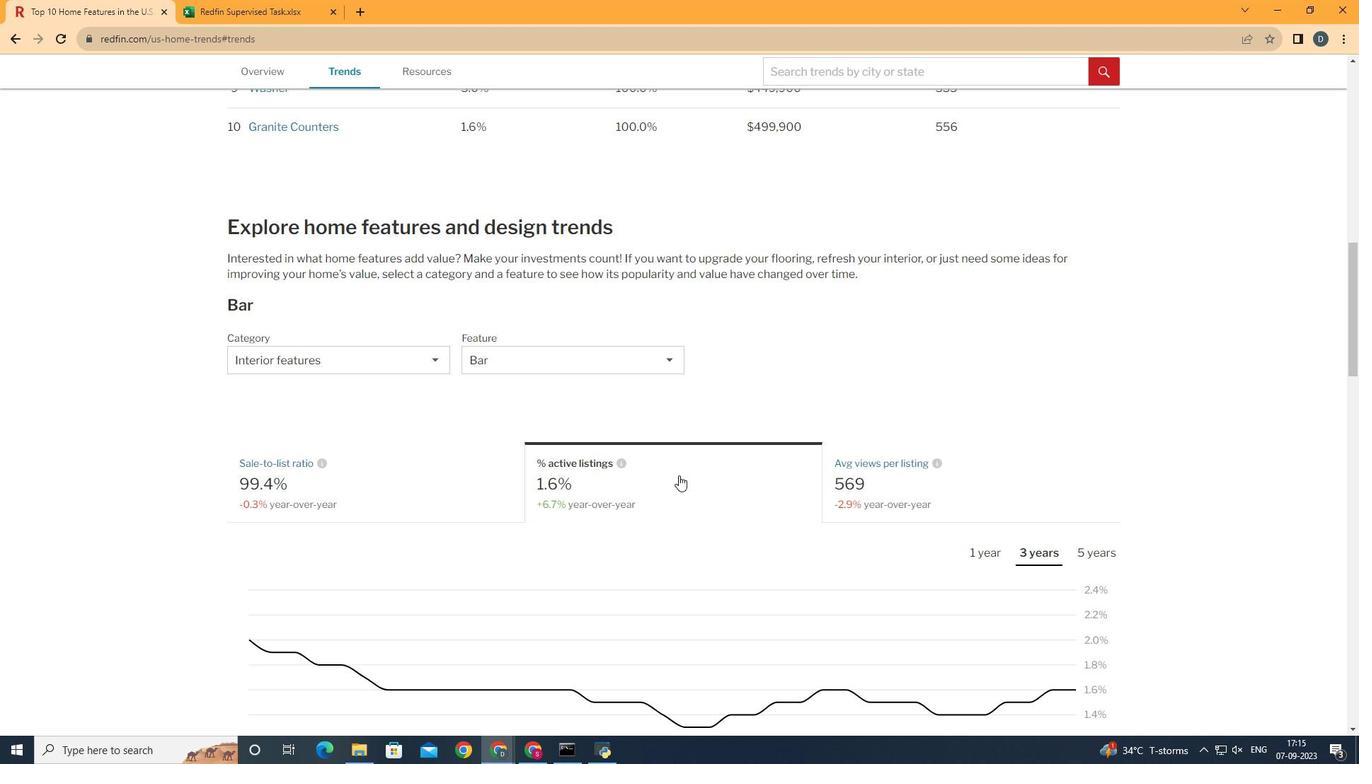 
Action: Mouse pressed left at (692, 489)
Screenshot: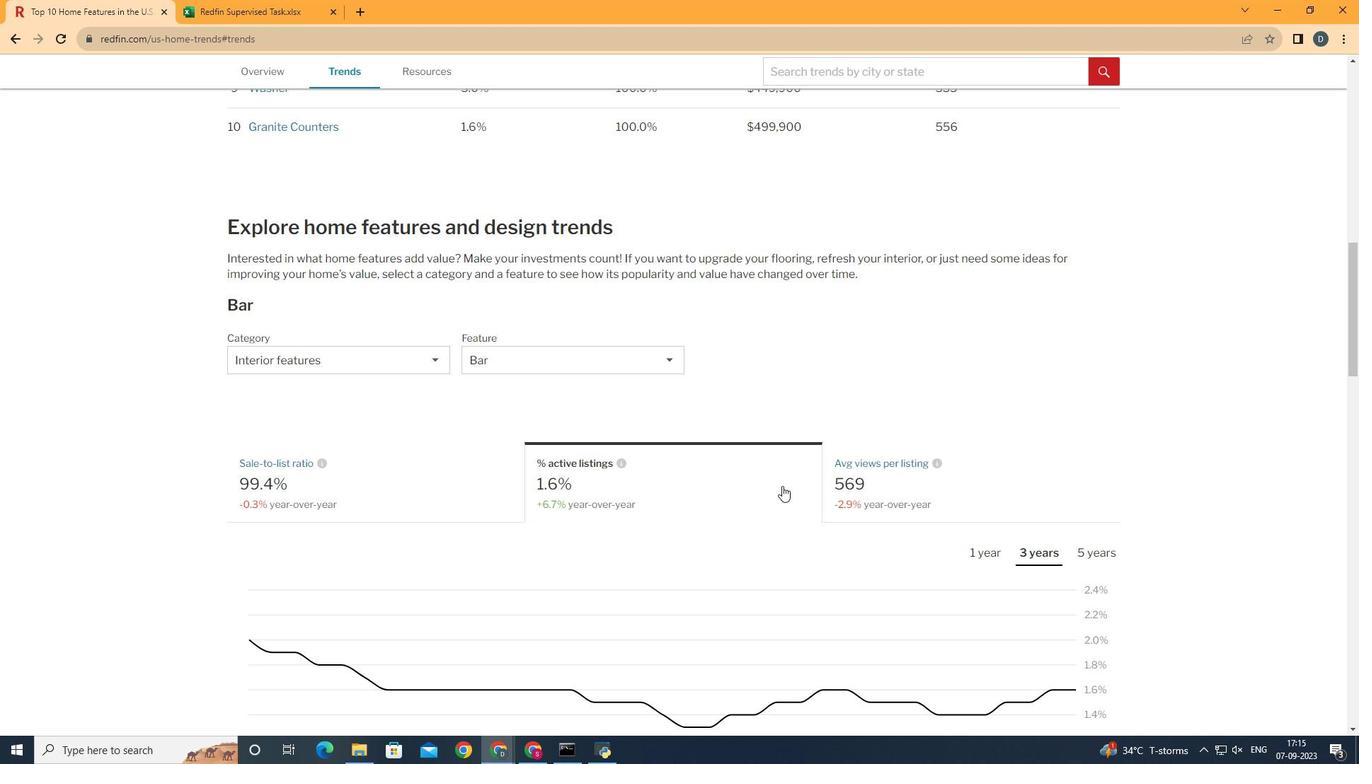 
Action: Mouse moved to (993, 564)
Screenshot: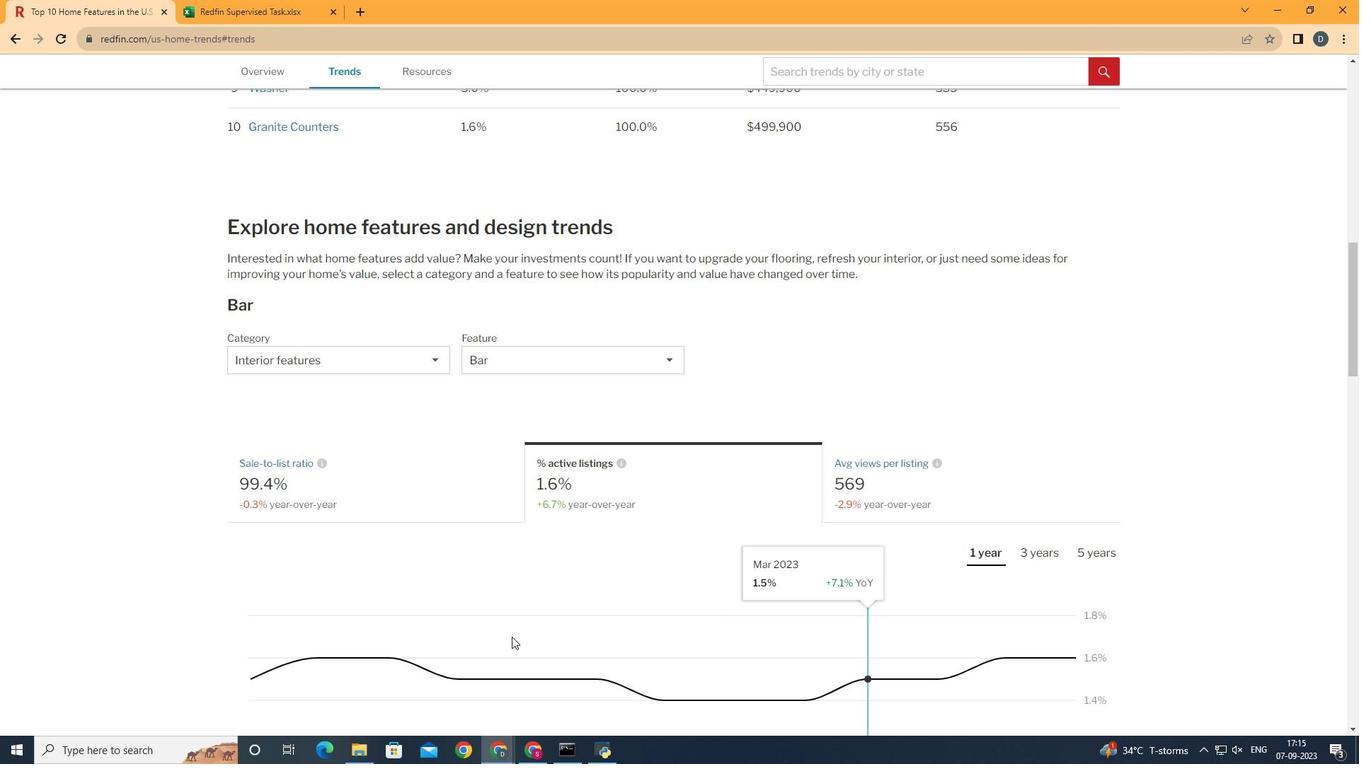 
Action: Mouse pressed left at (993, 564)
Screenshot: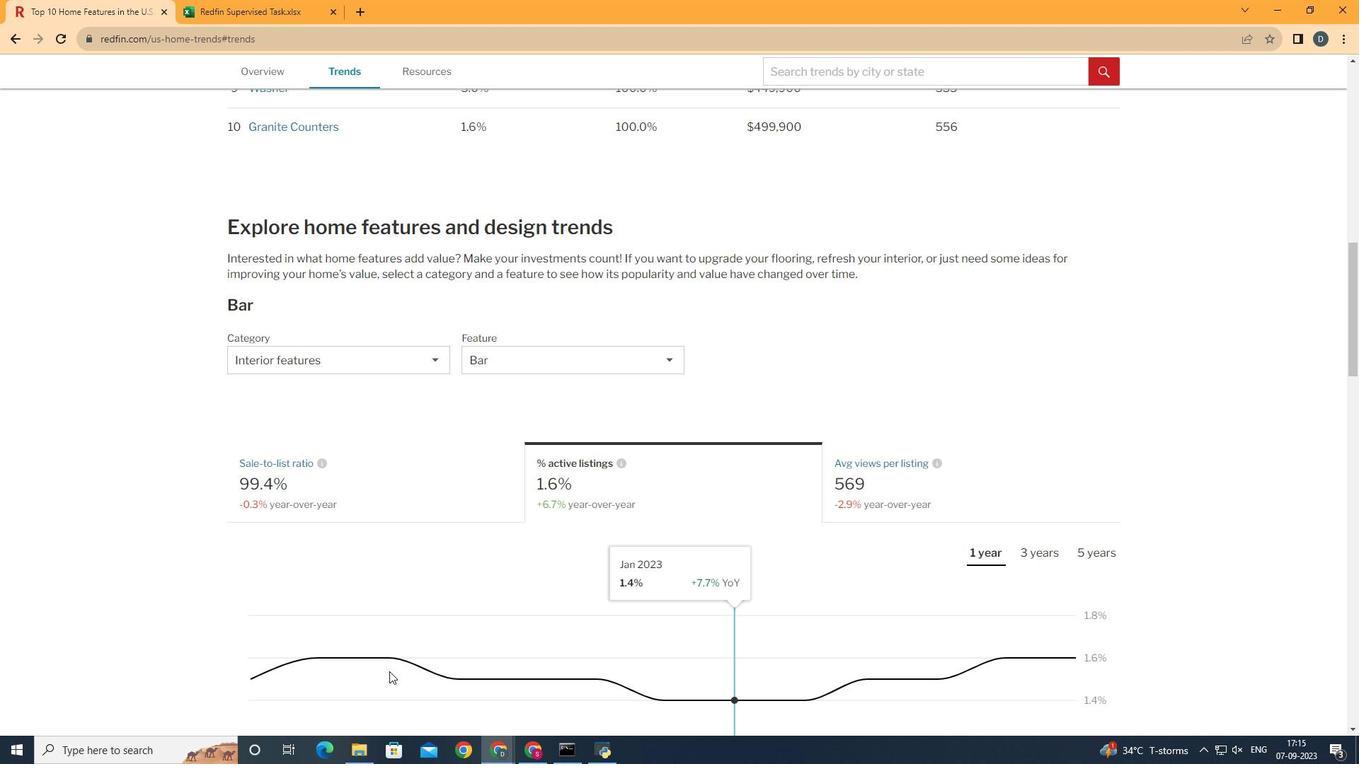 
Action: Mouse moved to (371, 683)
Screenshot: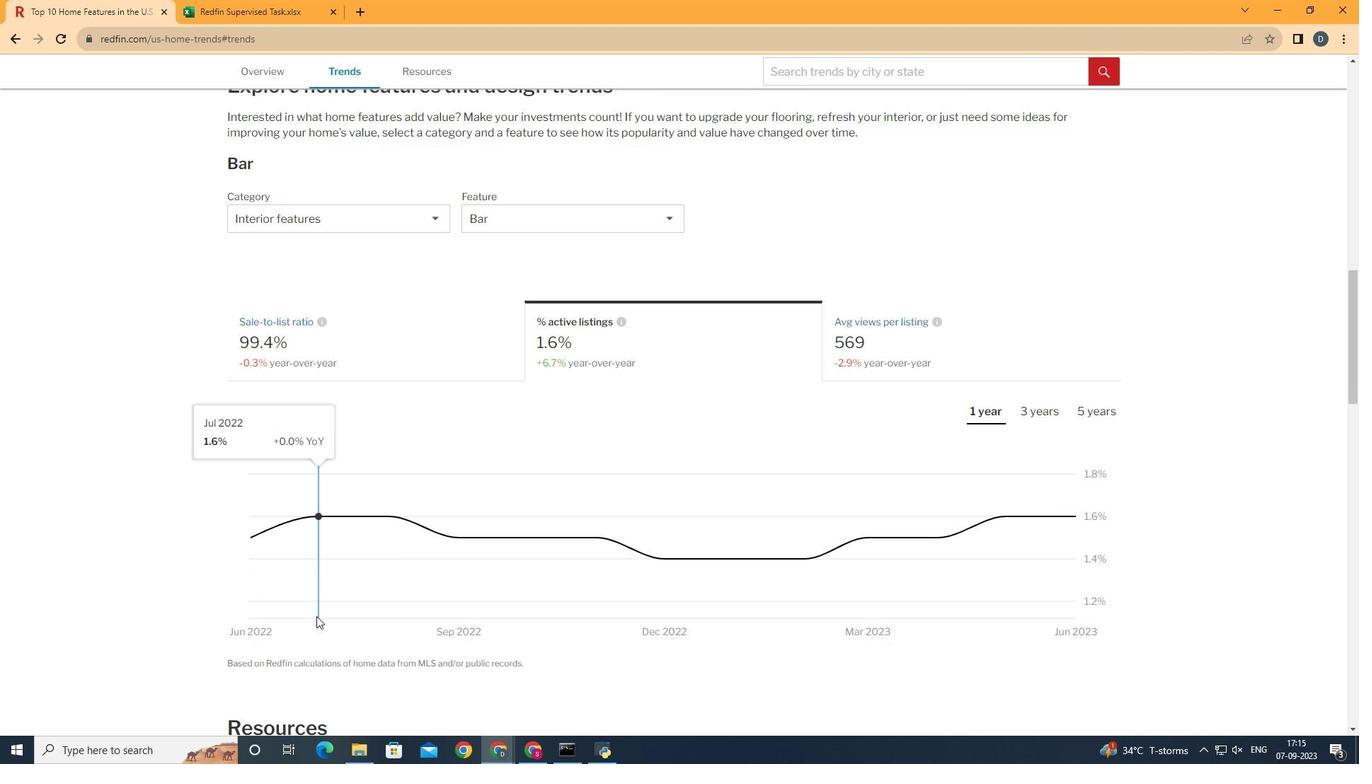 
Action: Mouse scrolled (371, 682) with delta (0, 0)
Screenshot: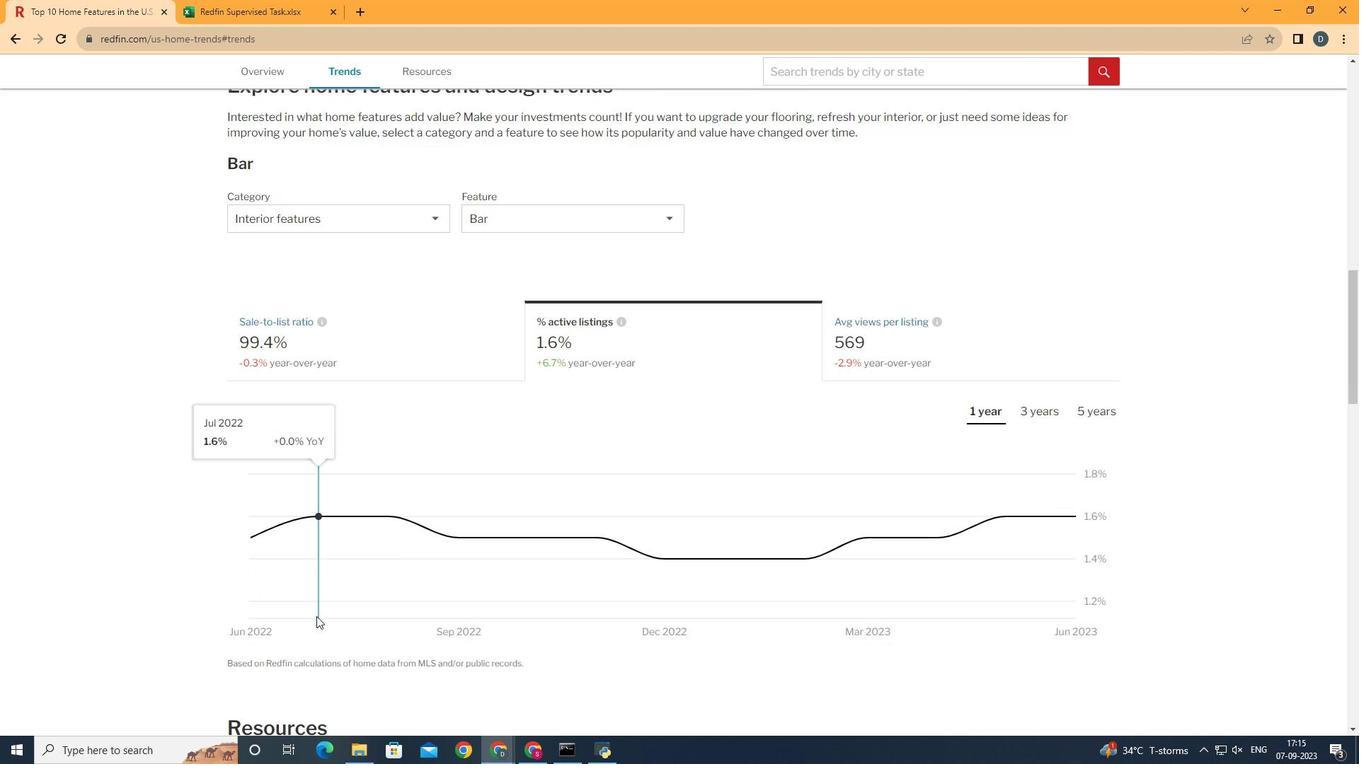
Action: Mouse scrolled (371, 682) with delta (0, 0)
Screenshot: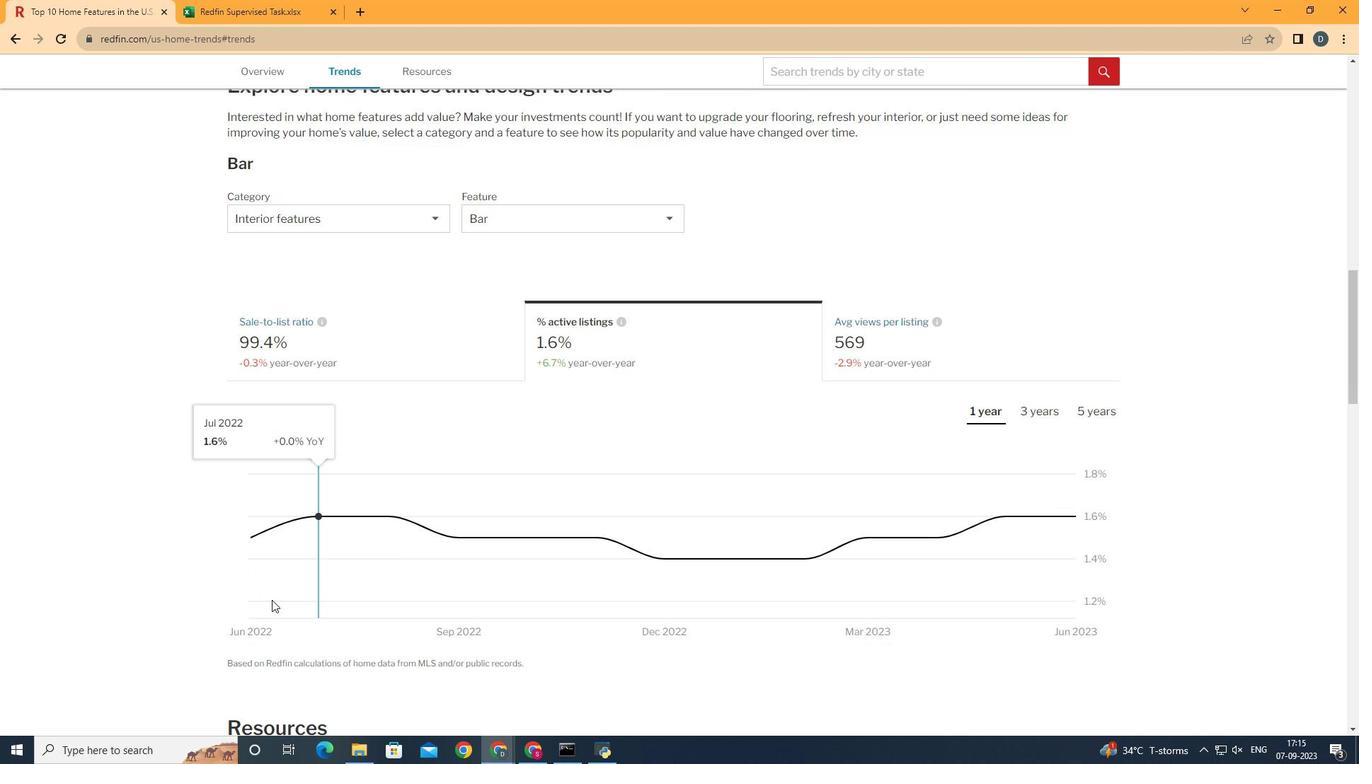 
Action: Mouse scrolled (371, 682) with delta (0, 0)
Screenshot: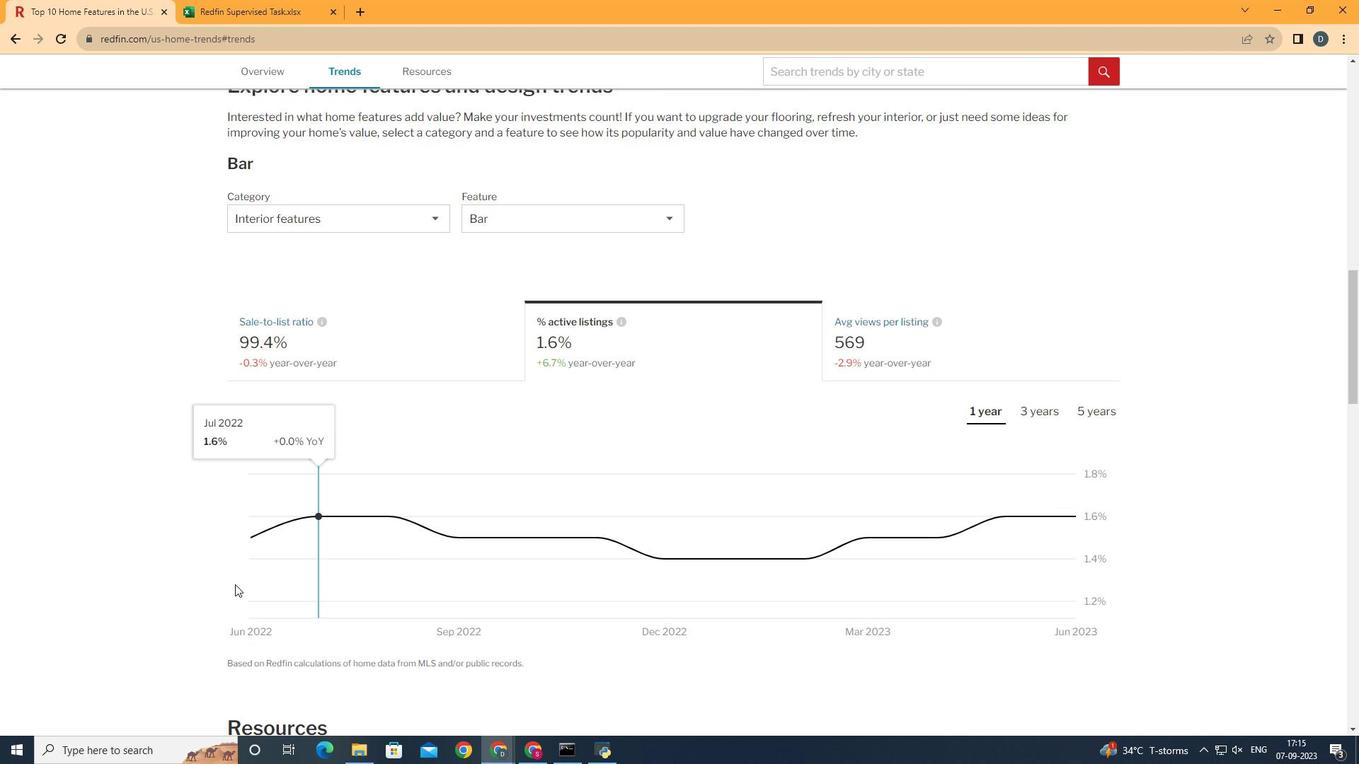 
Action: Mouse moved to (371, 674)
Screenshot: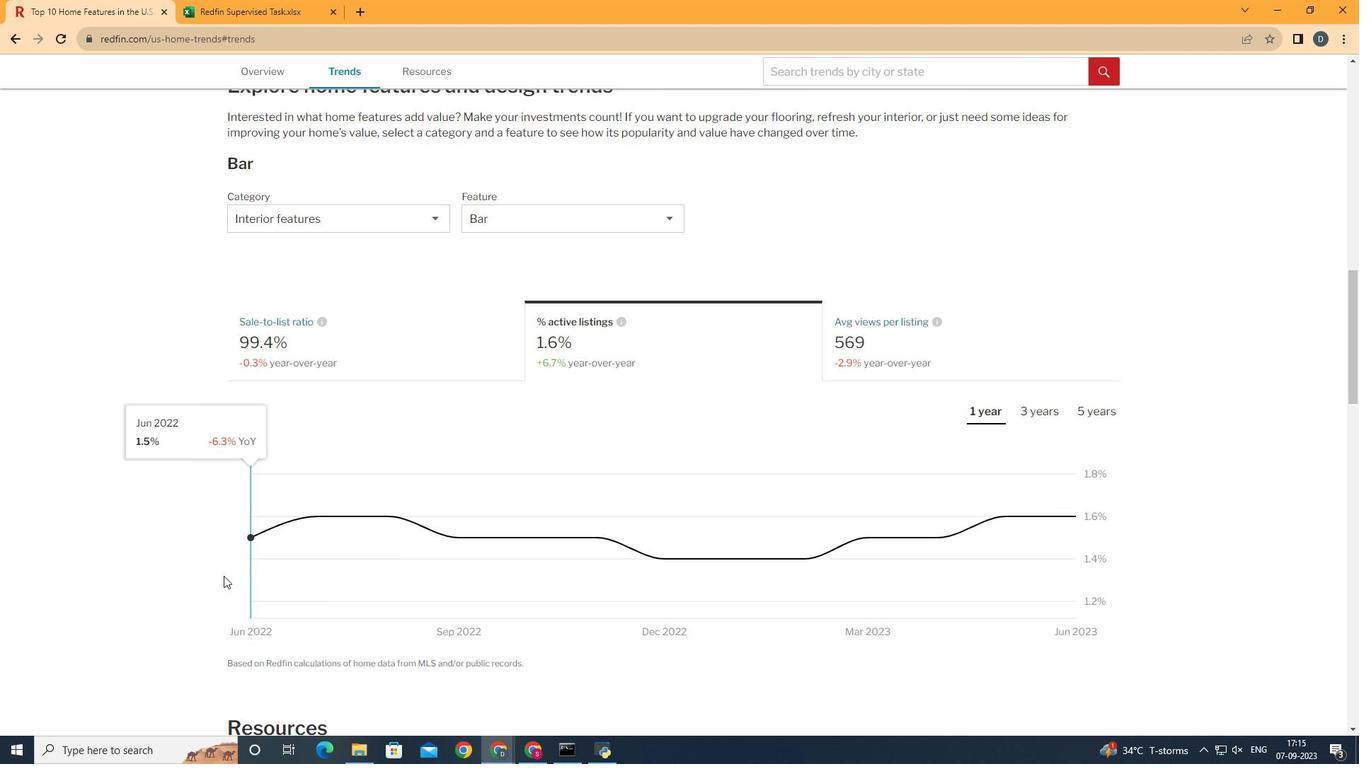 
Action: Mouse scrolled (371, 675) with delta (0, 0)
Screenshot: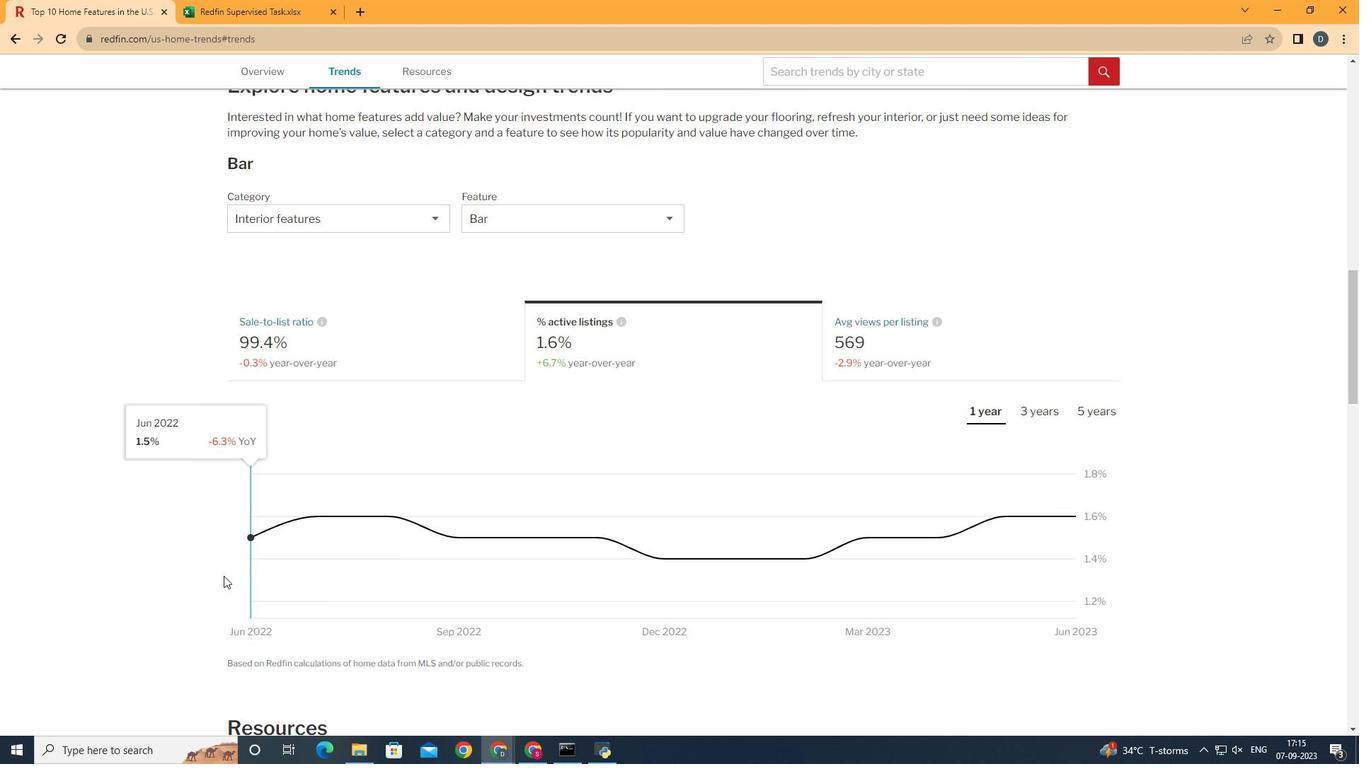 
Action: Mouse moved to (1162, 527)
Screenshot: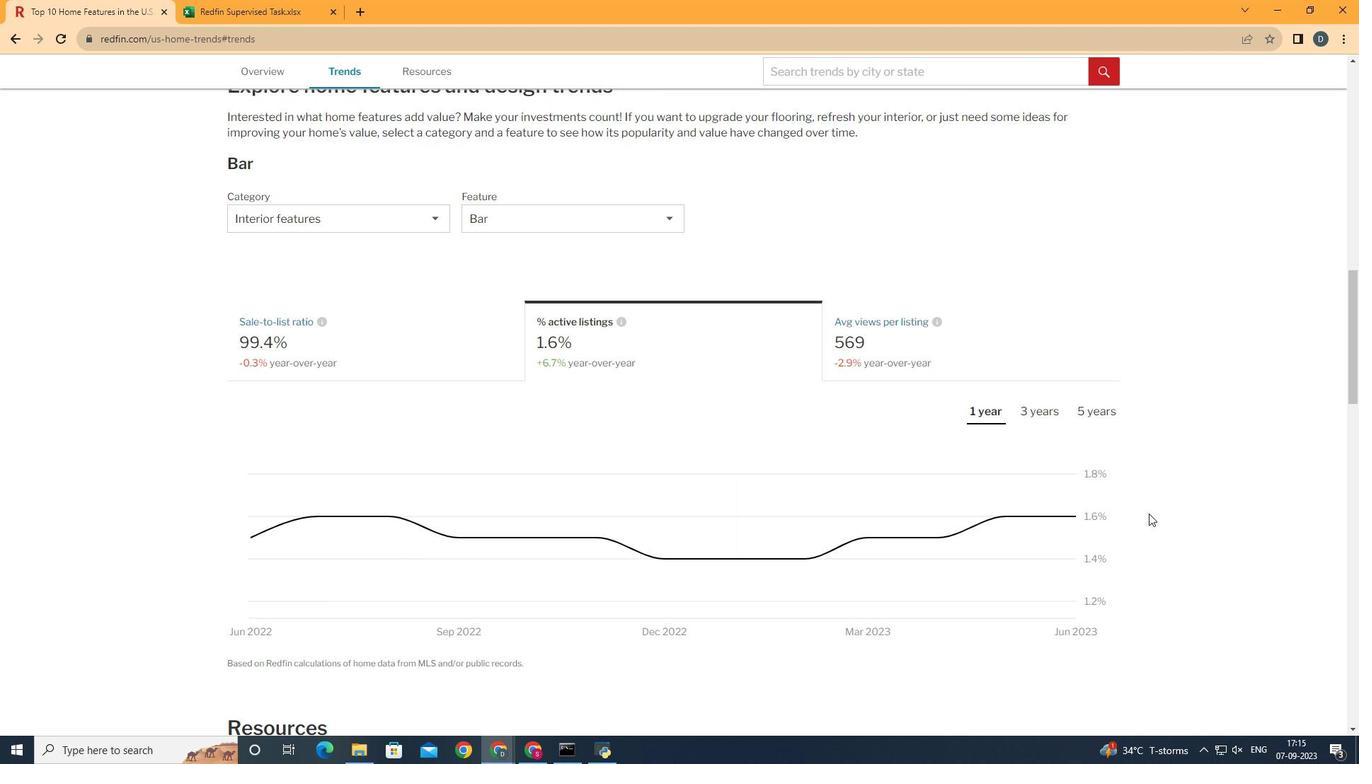 
